 Task: Use the formula "IMCOSH" in spreadsheet "Project portfolio".
Action: Mouse moved to (906, 110)
Screenshot: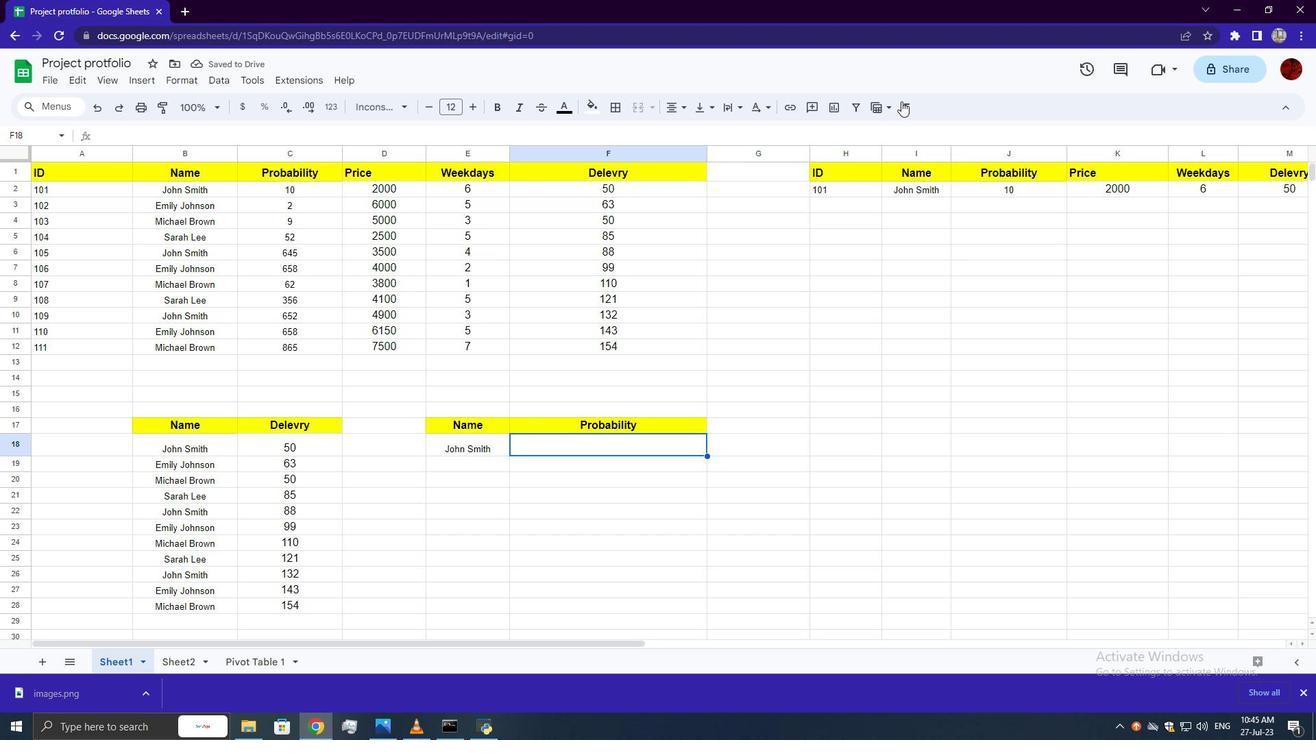 
Action: Mouse pressed left at (906, 110)
Screenshot: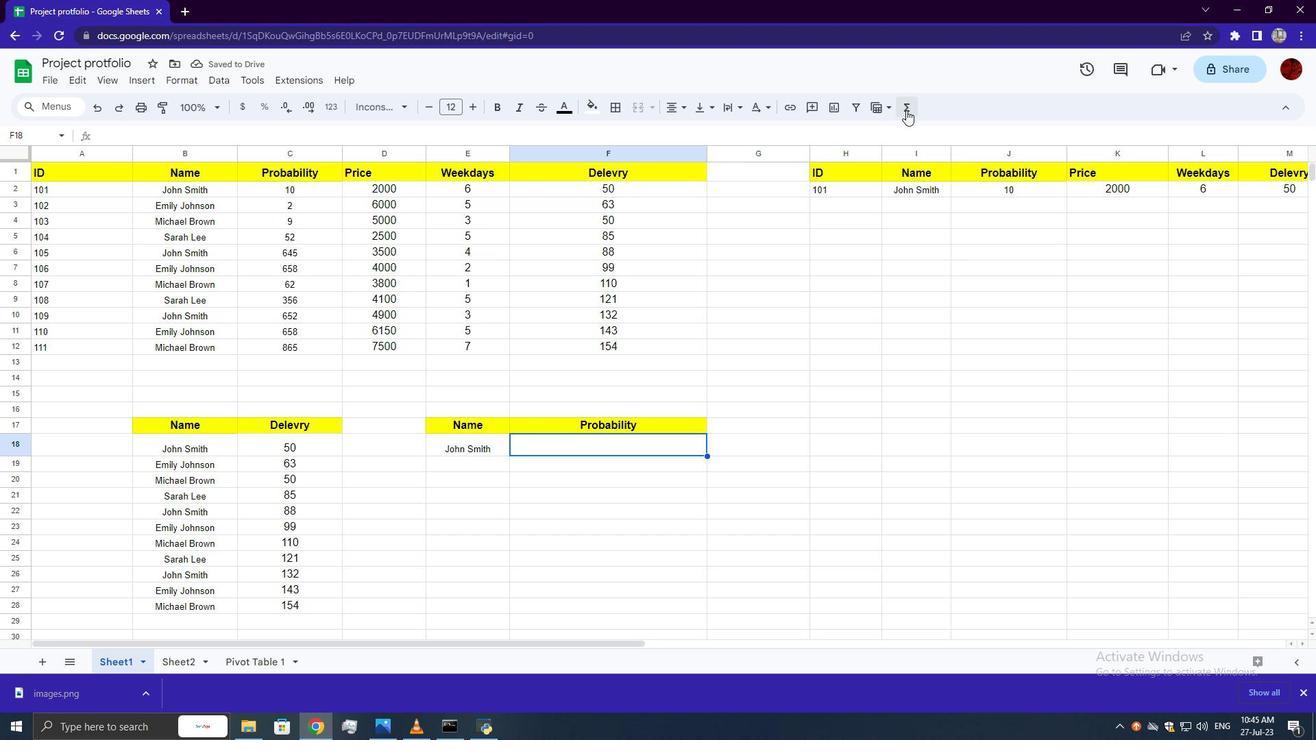 
Action: Mouse moved to (1091, 317)
Screenshot: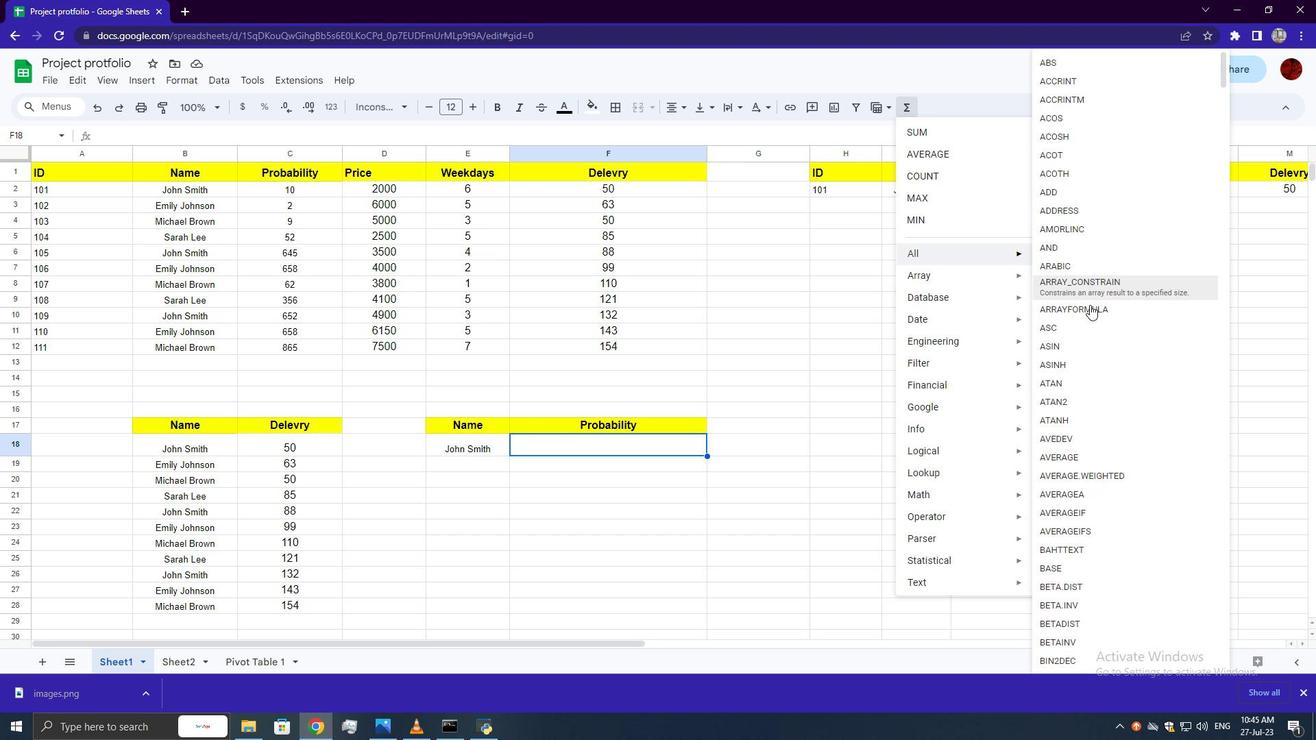 
Action: Mouse scrolled (1091, 316) with delta (0, 0)
Screenshot: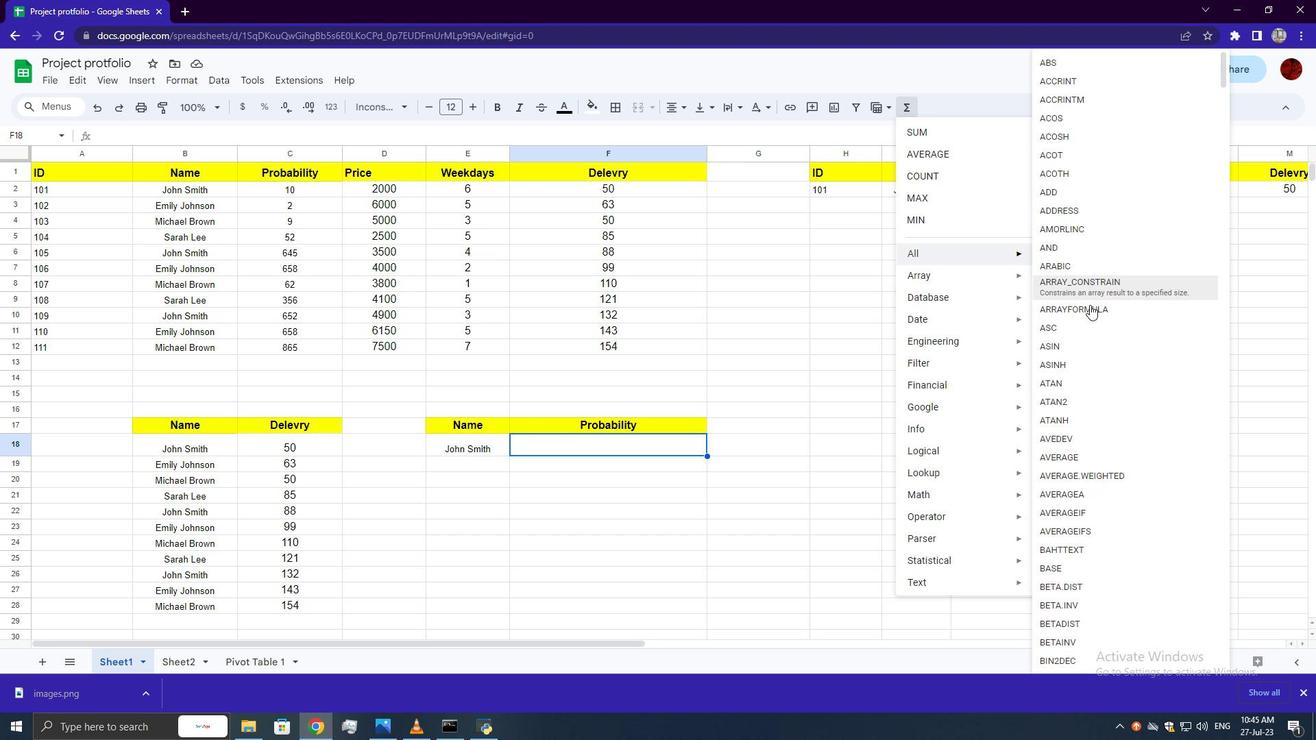 
Action: Mouse moved to (1091, 318)
Screenshot: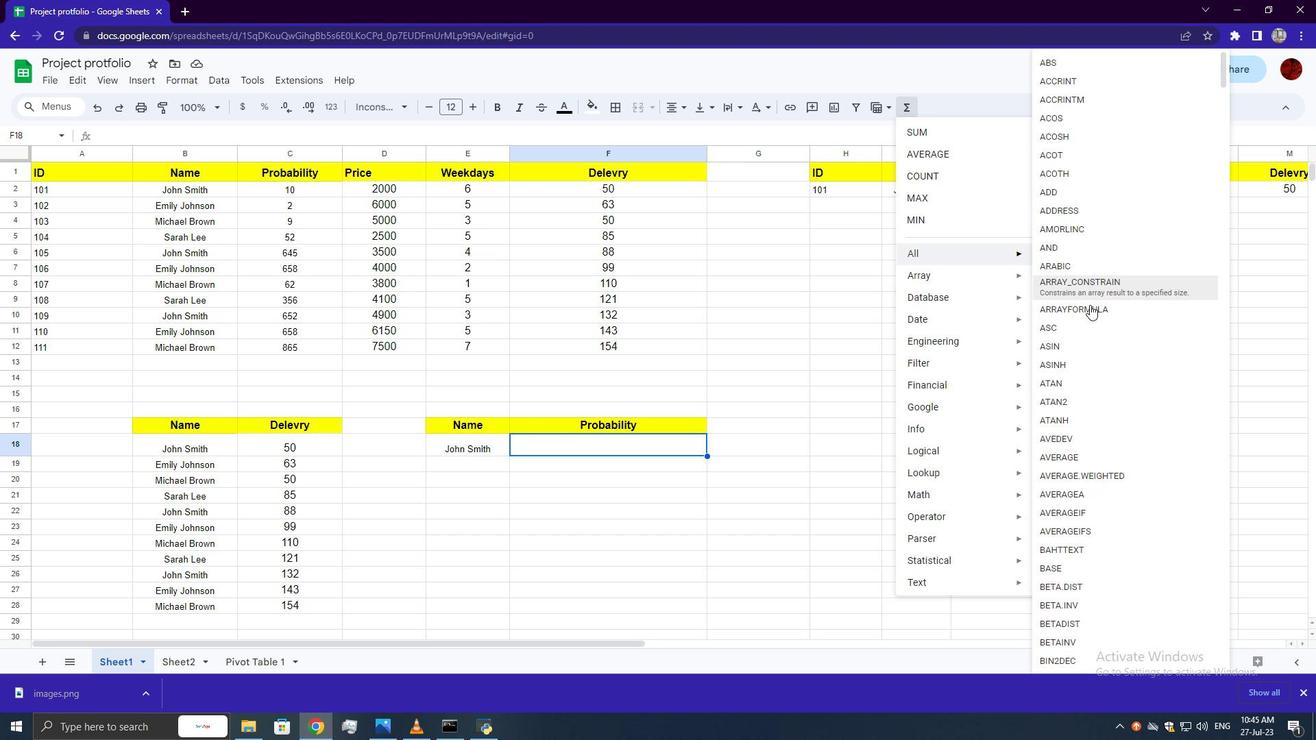 
Action: Mouse scrolled (1091, 318) with delta (0, 0)
Screenshot: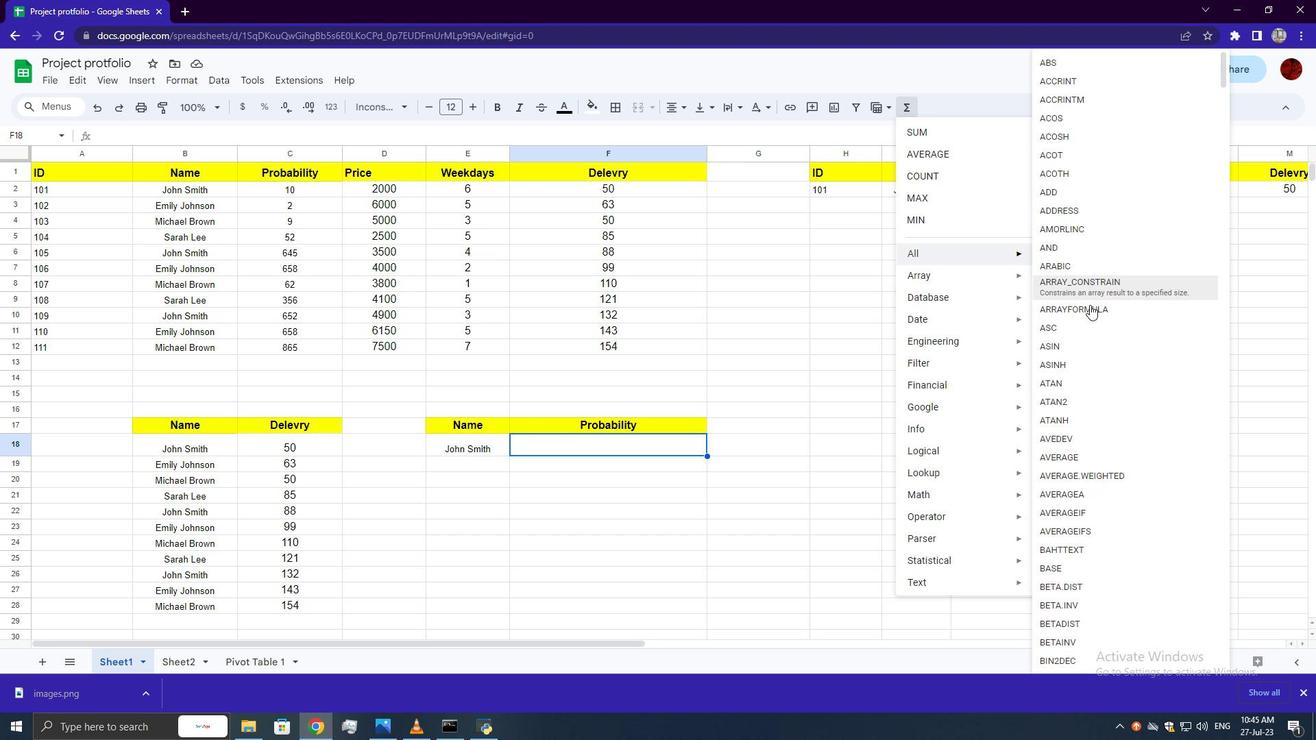
Action: Mouse scrolled (1091, 318) with delta (0, 0)
Screenshot: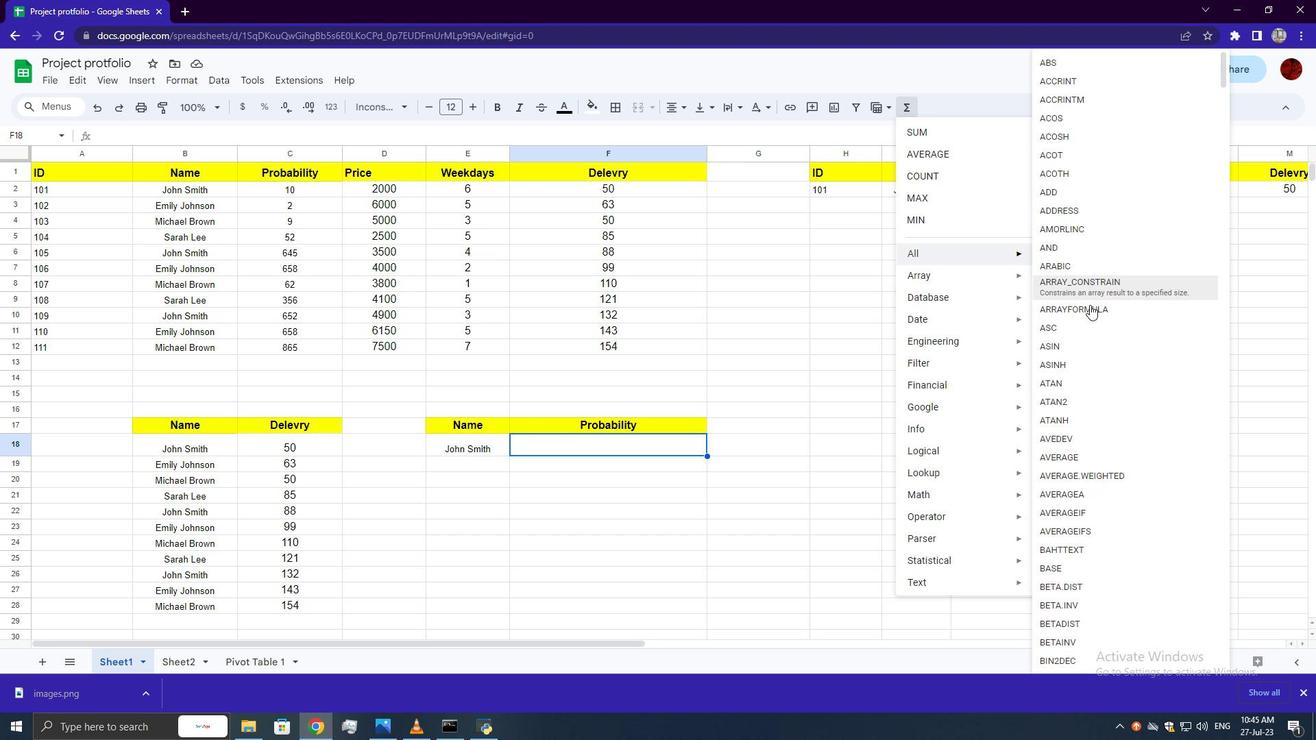 
Action: Mouse scrolled (1091, 318) with delta (0, 0)
Screenshot: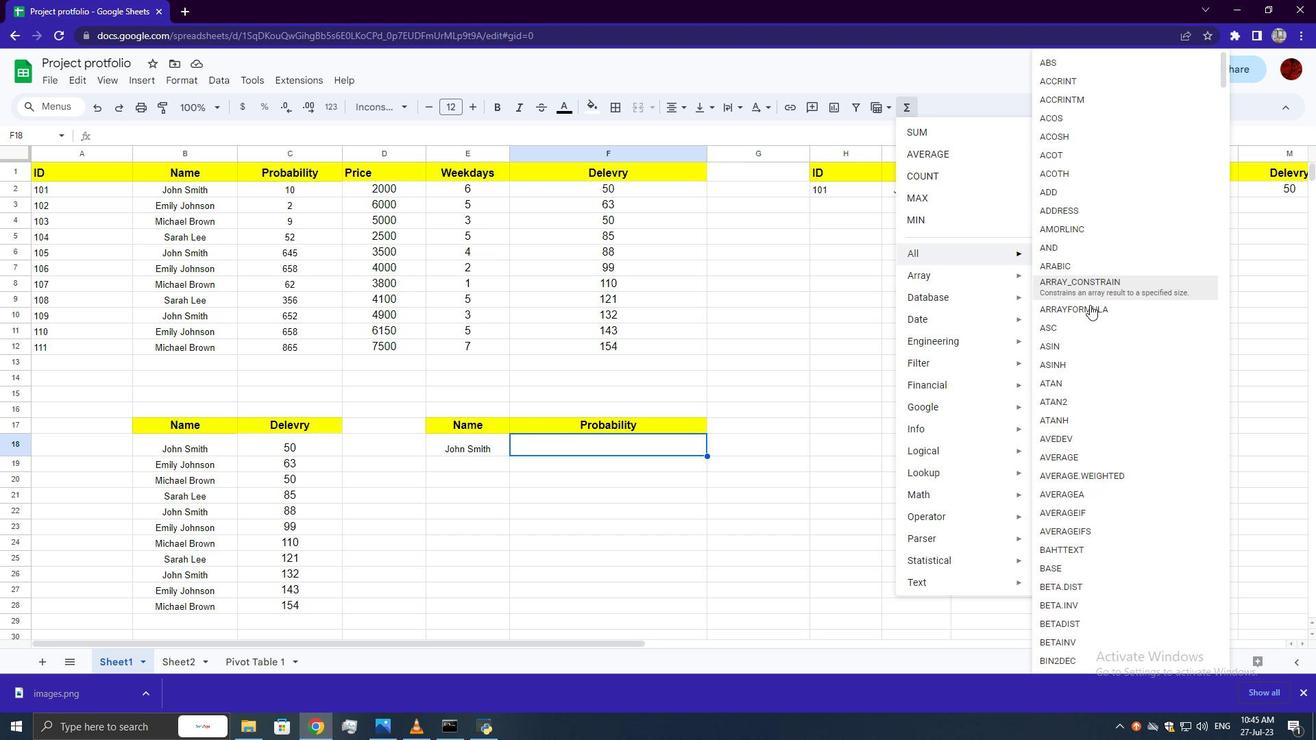 
Action: Mouse scrolled (1091, 318) with delta (0, 0)
Screenshot: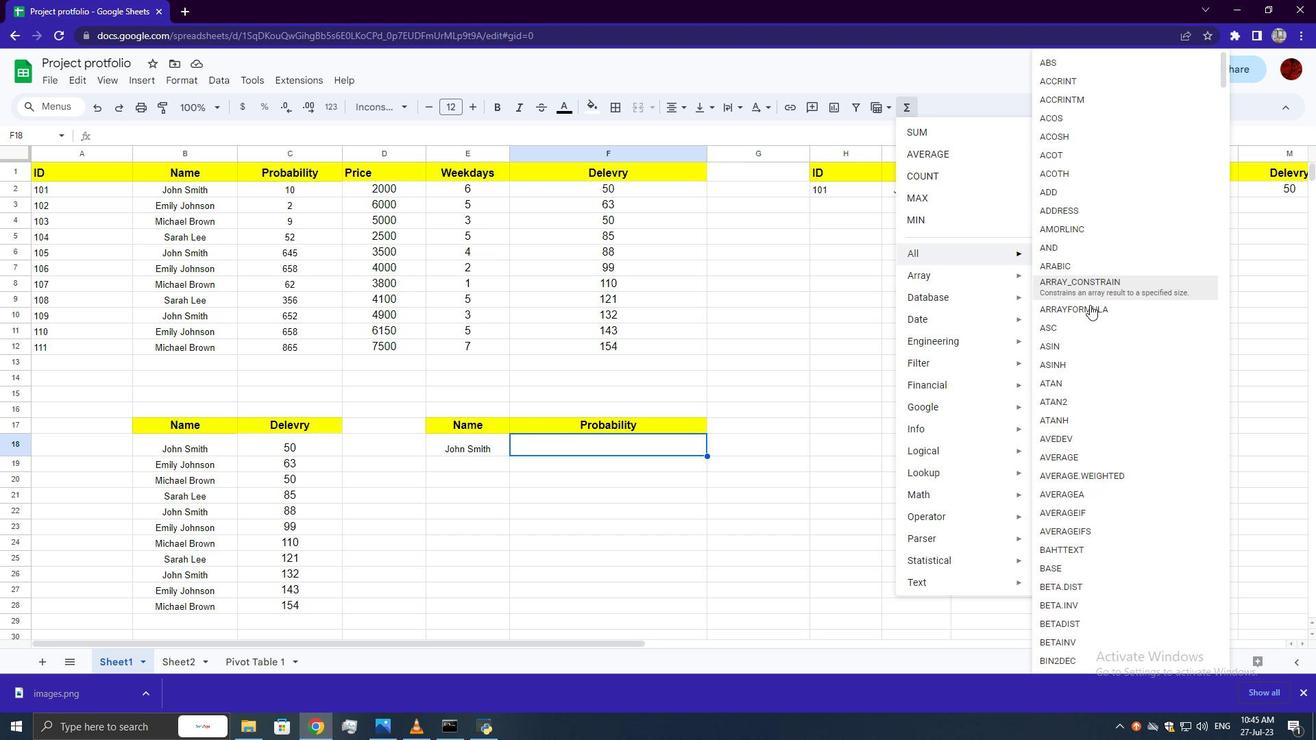 
Action: Mouse moved to (1092, 320)
Screenshot: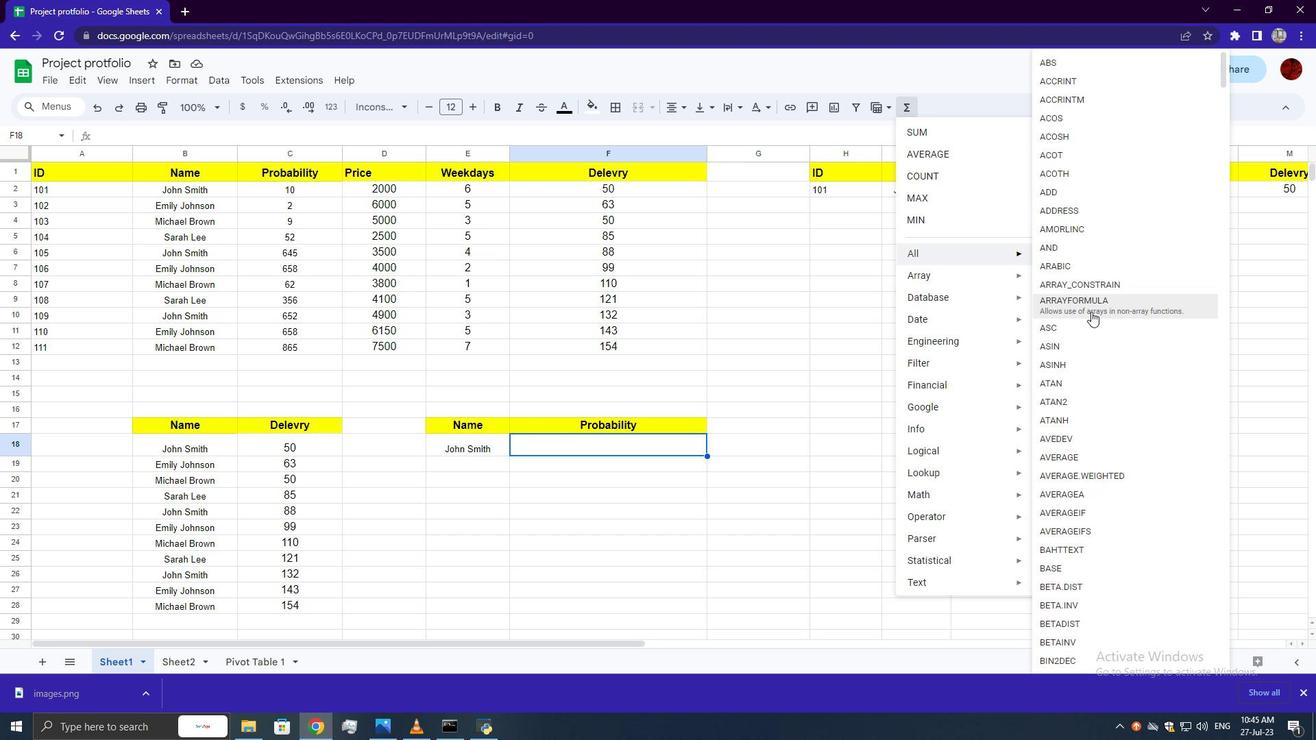 
Action: Mouse scrolled (1092, 320) with delta (0, 0)
Screenshot: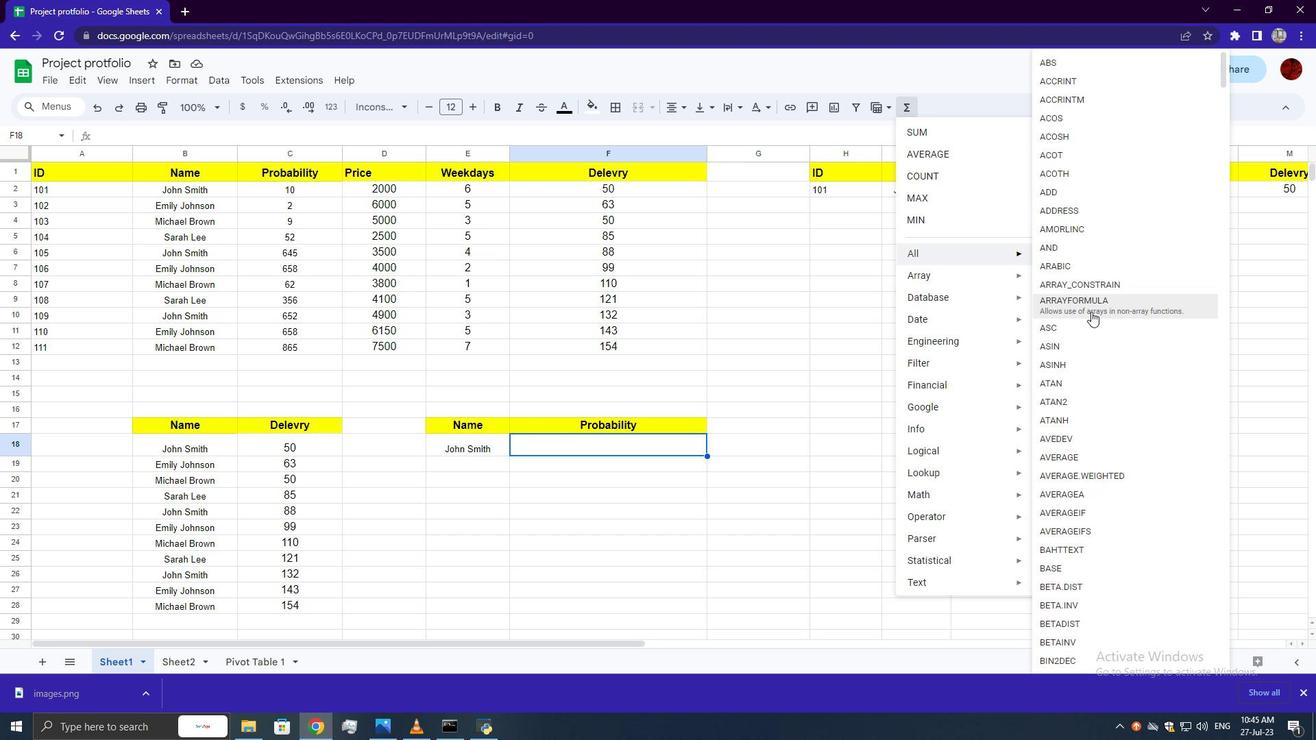 
Action: Mouse moved to (1093, 327)
Screenshot: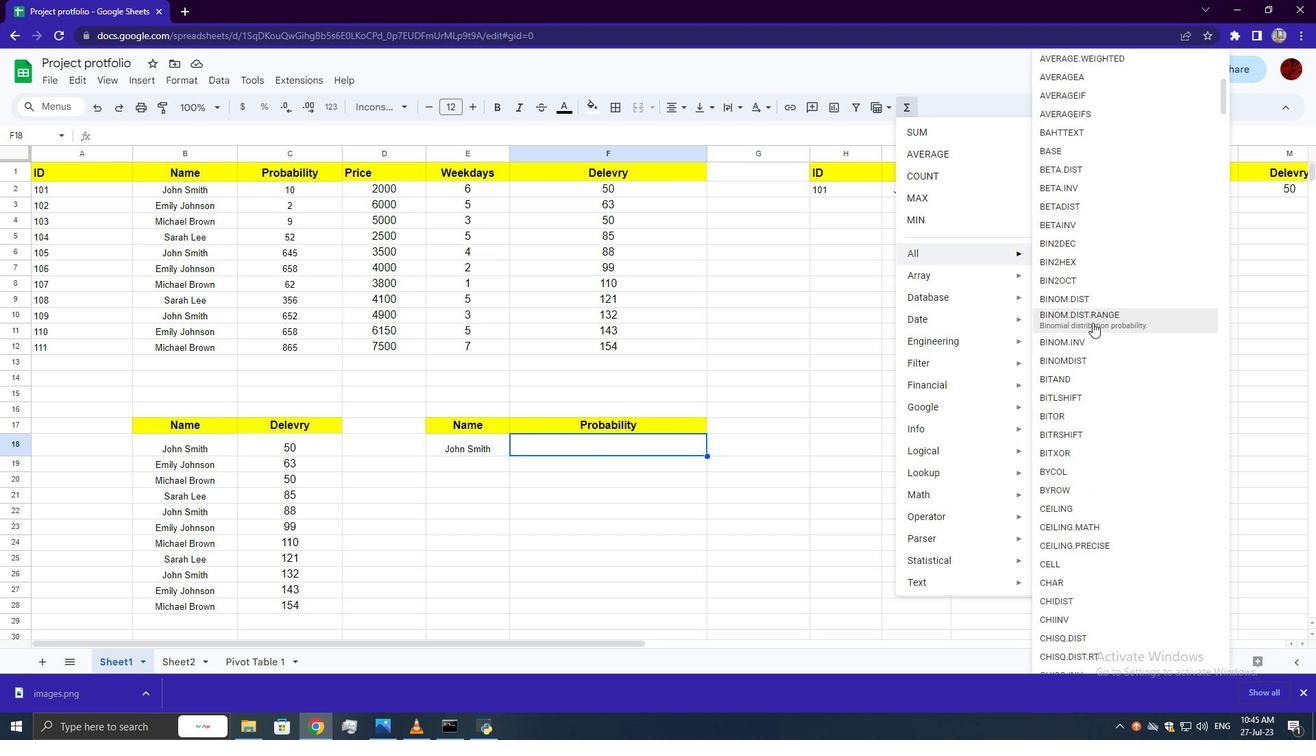 
Action: Mouse scrolled (1093, 322) with delta (0, 0)
Screenshot: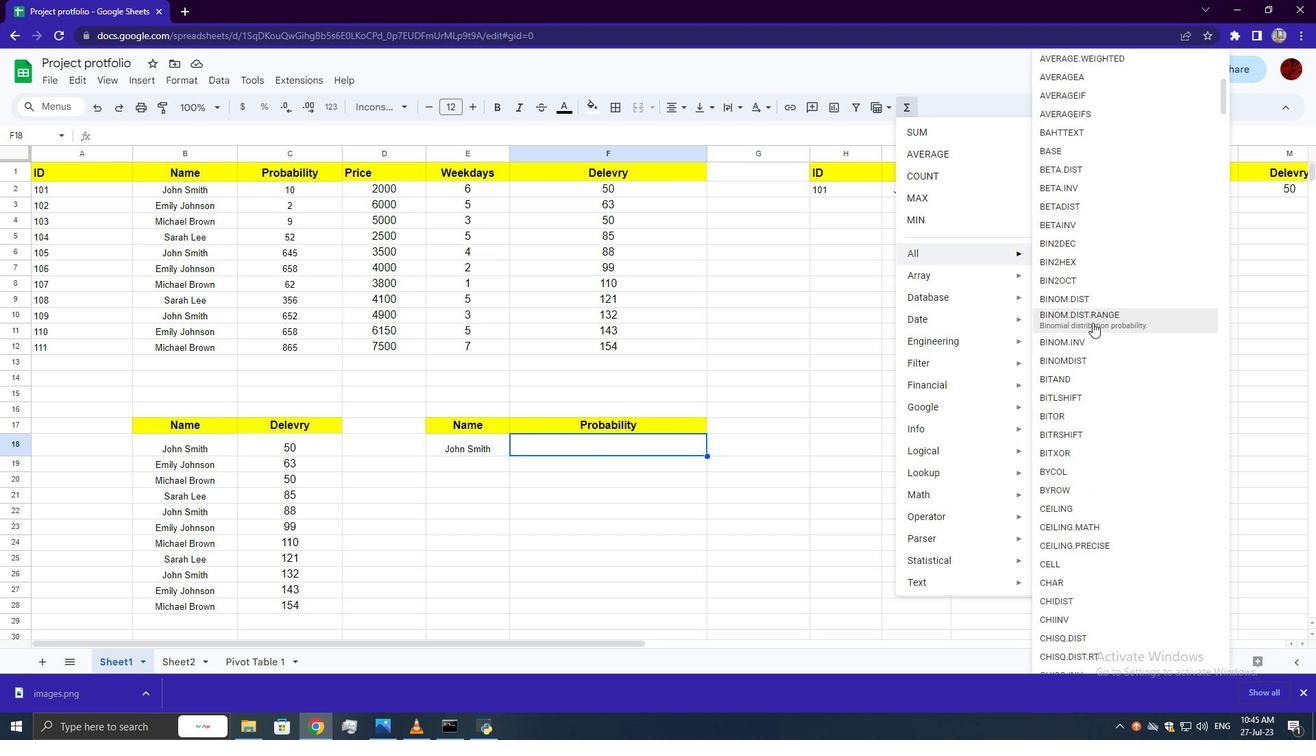
Action: Mouse moved to (1090, 341)
Screenshot: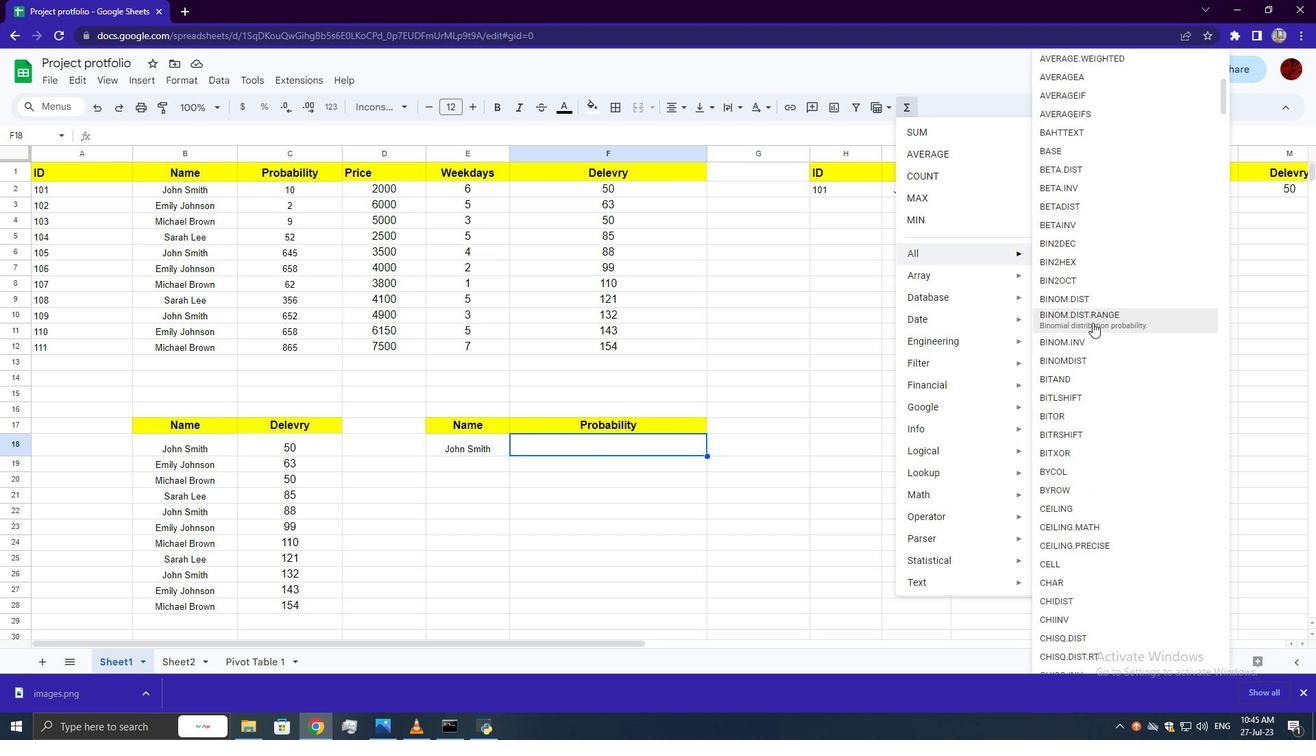 
Action: Mouse scrolled (1093, 333) with delta (0, 0)
Screenshot: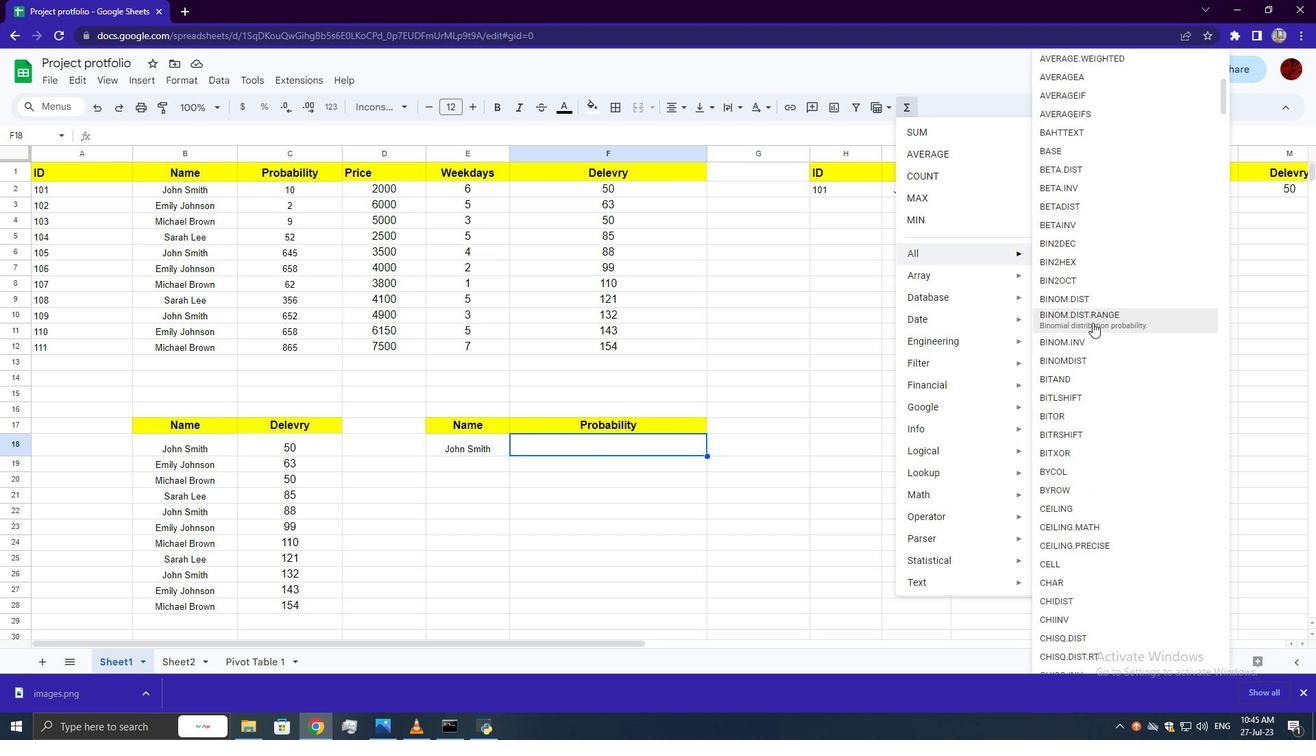 
Action: Mouse scrolled (1090, 340) with delta (0, 0)
Screenshot: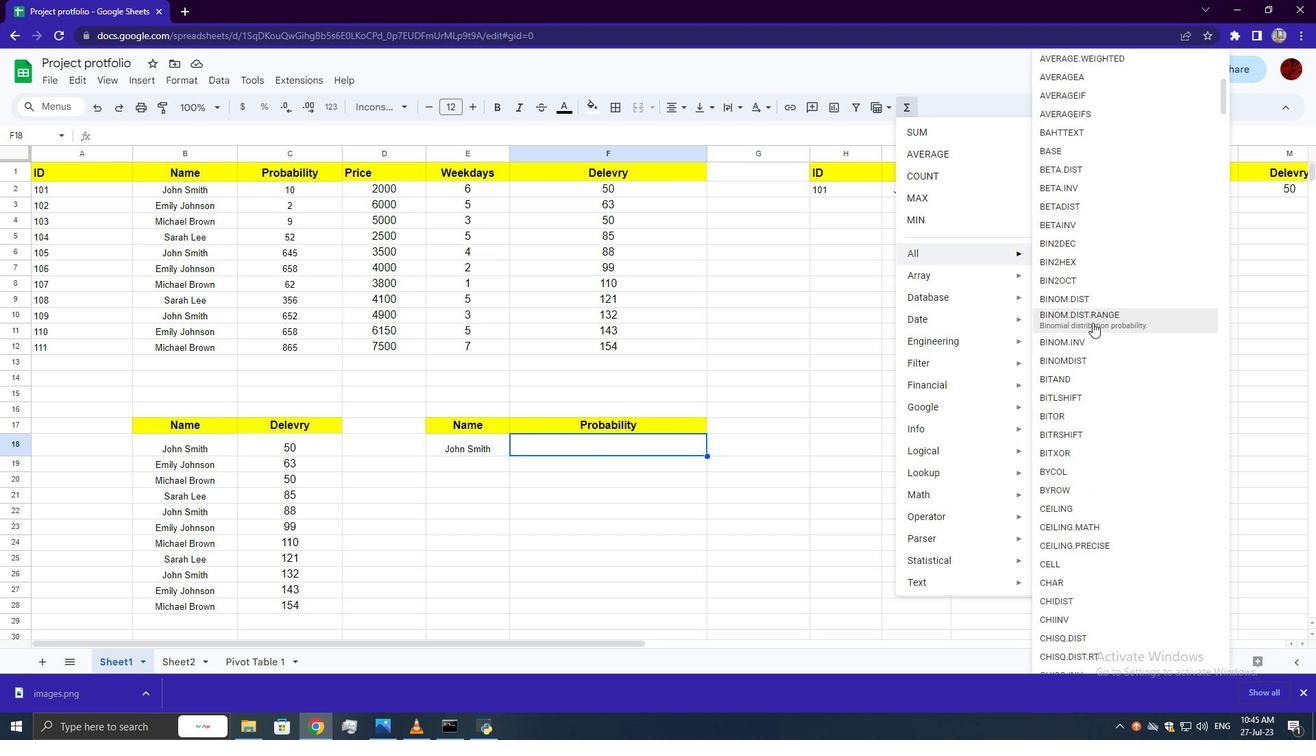 
Action: Mouse scrolled (1090, 340) with delta (0, 0)
Screenshot: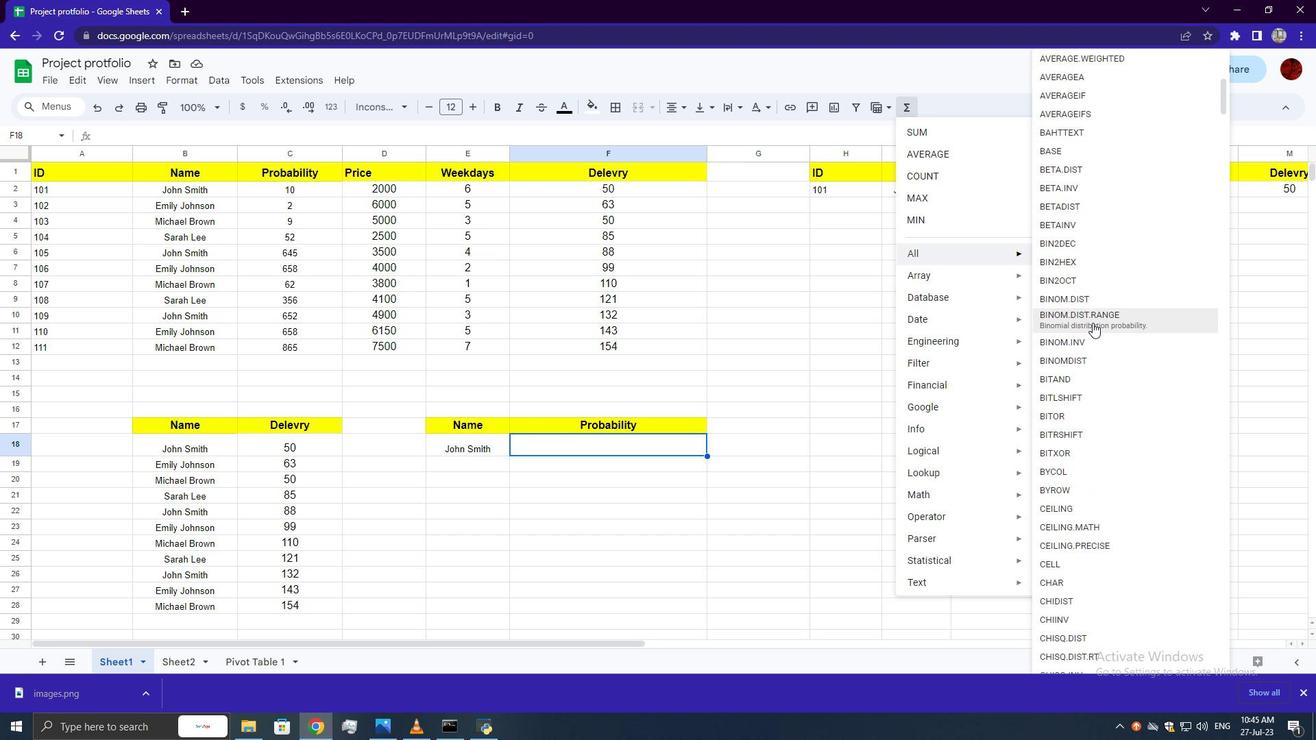 
Action: Mouse scrolled (1090, 340) with delta (0, 0)
Screenshot: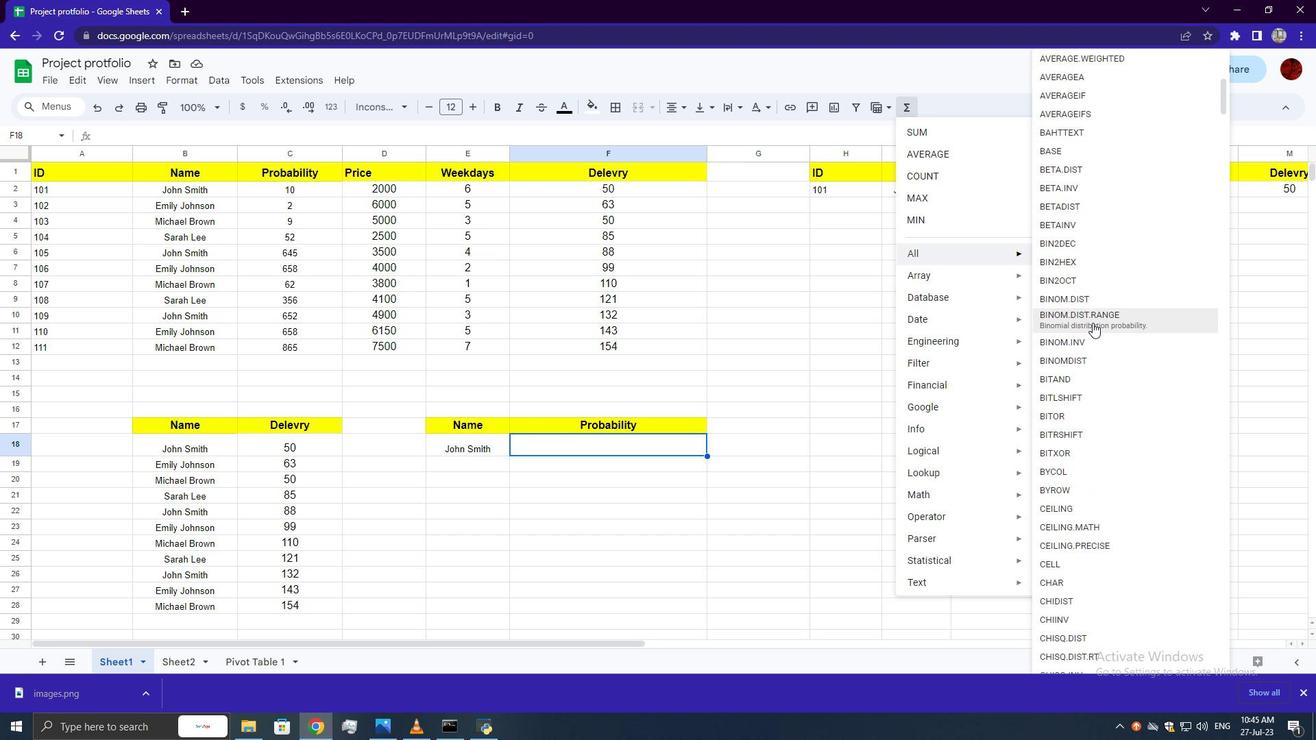 
Action: Mouse scrolled (1090, 340) with delta (0, 0)
Screenshot: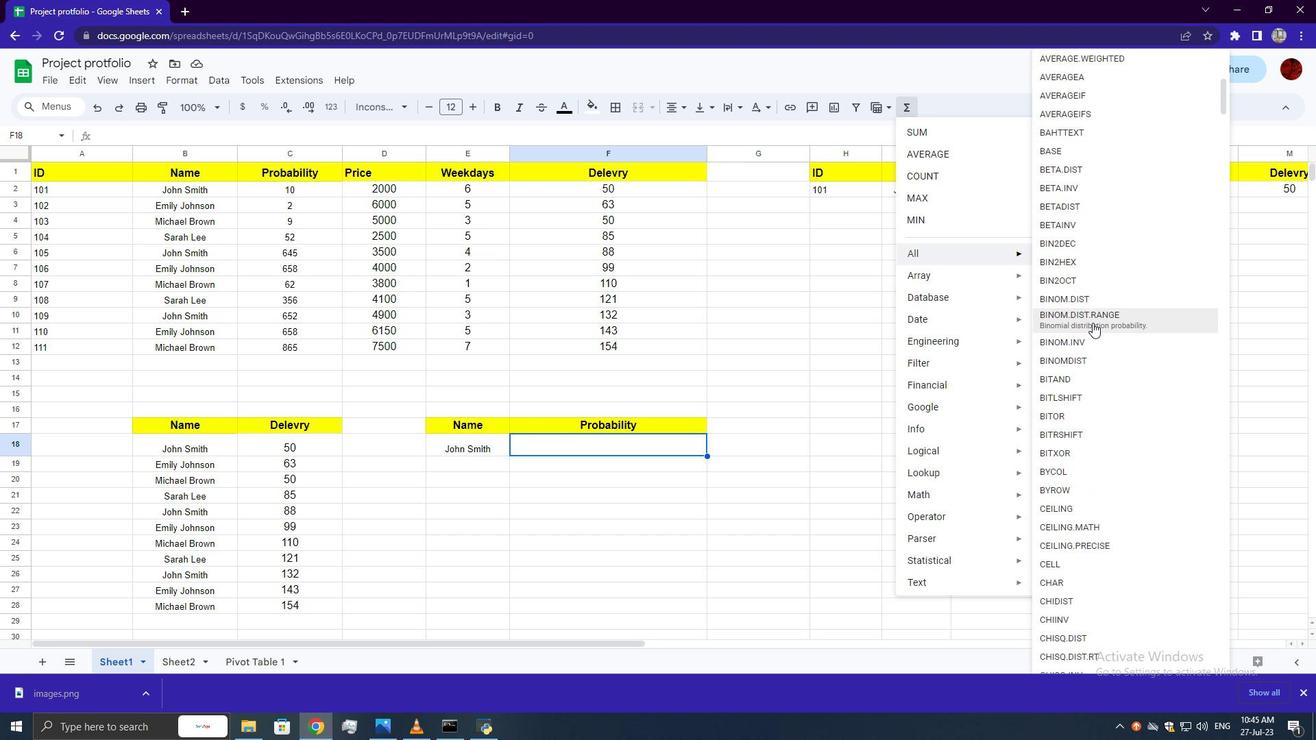 
Action: Mouse moved to (1090, 348)
Screenshot: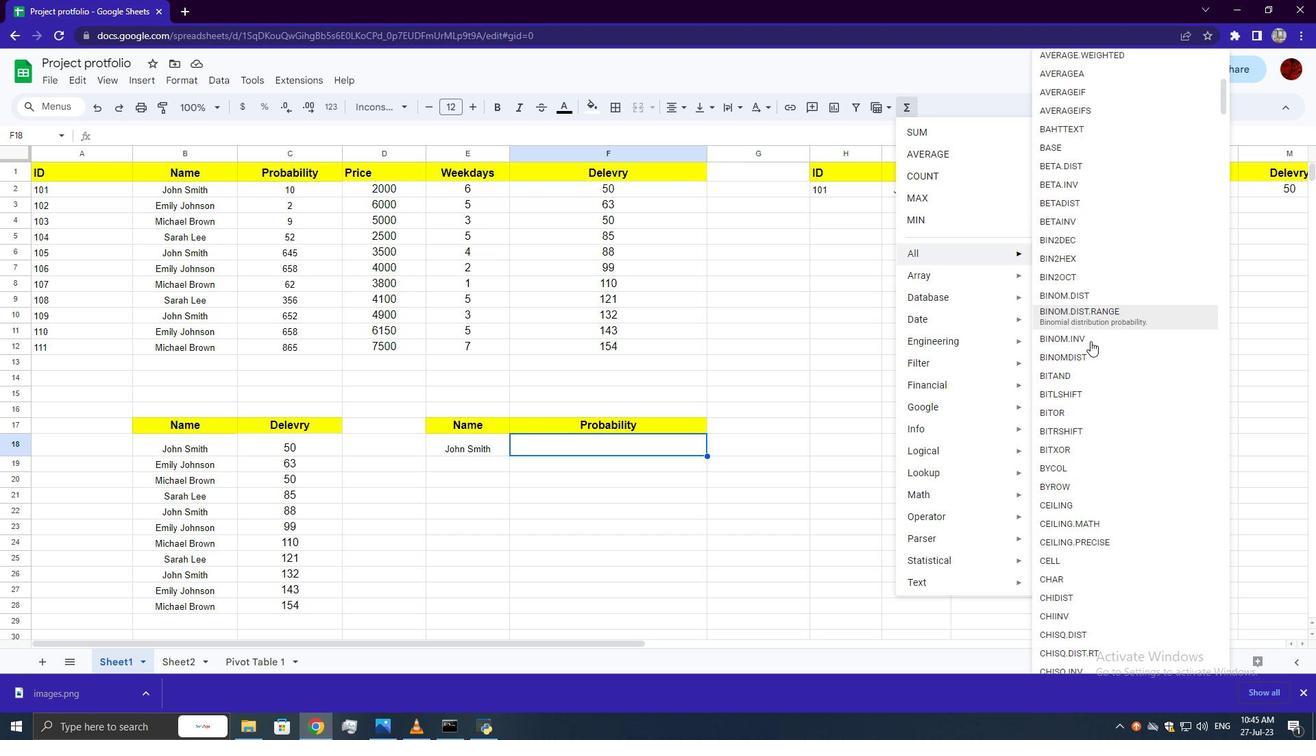 
Action: Mouse scrolled (1090, 347) with delta (0, 0)
Screenshot: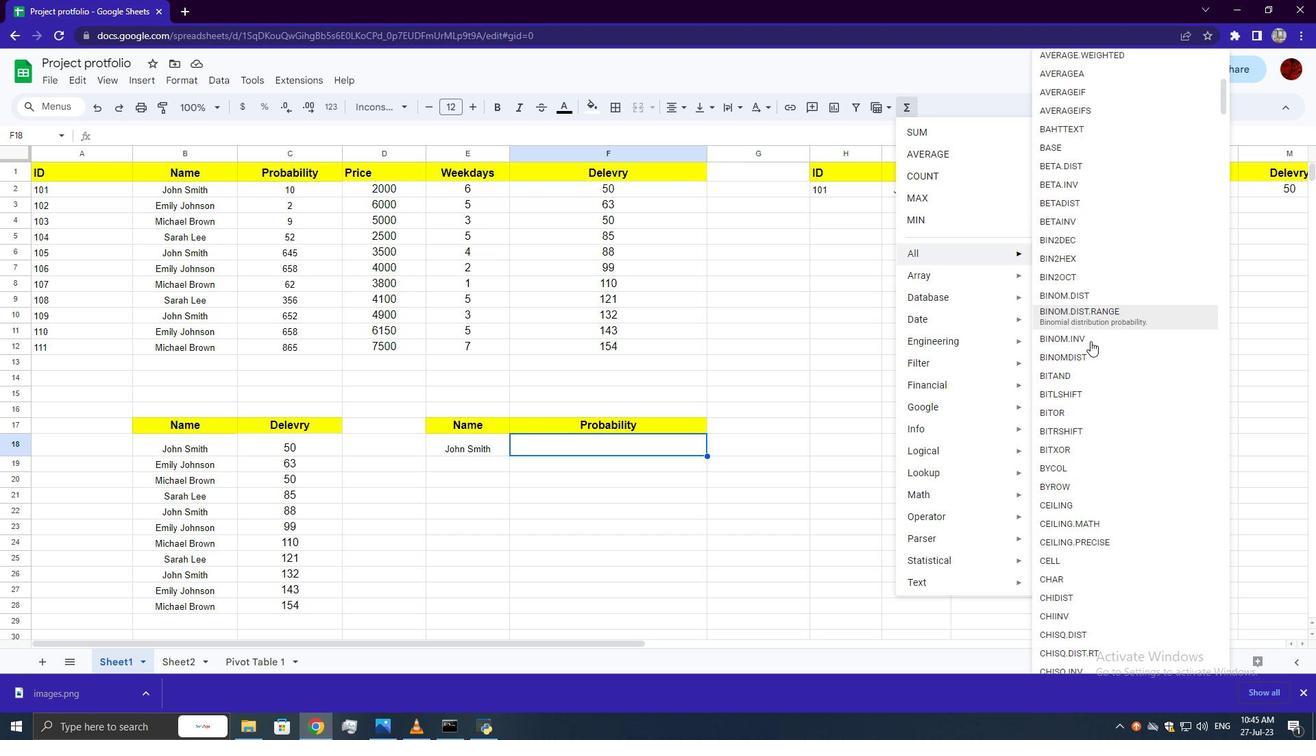 
Action: Mouse moved to (1090, 351)
Screenshot: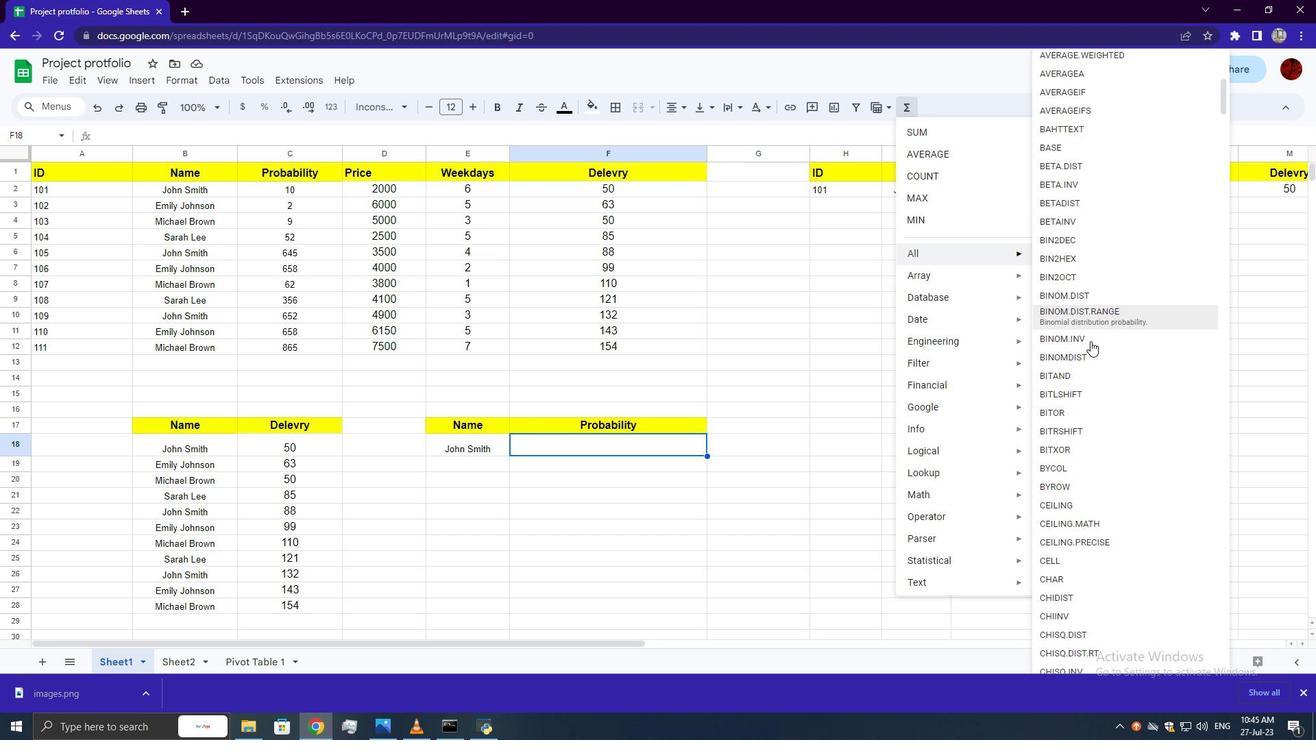 
Action: Mouse scrolled (1090, 349) with delta (0, 0)
Screenshot: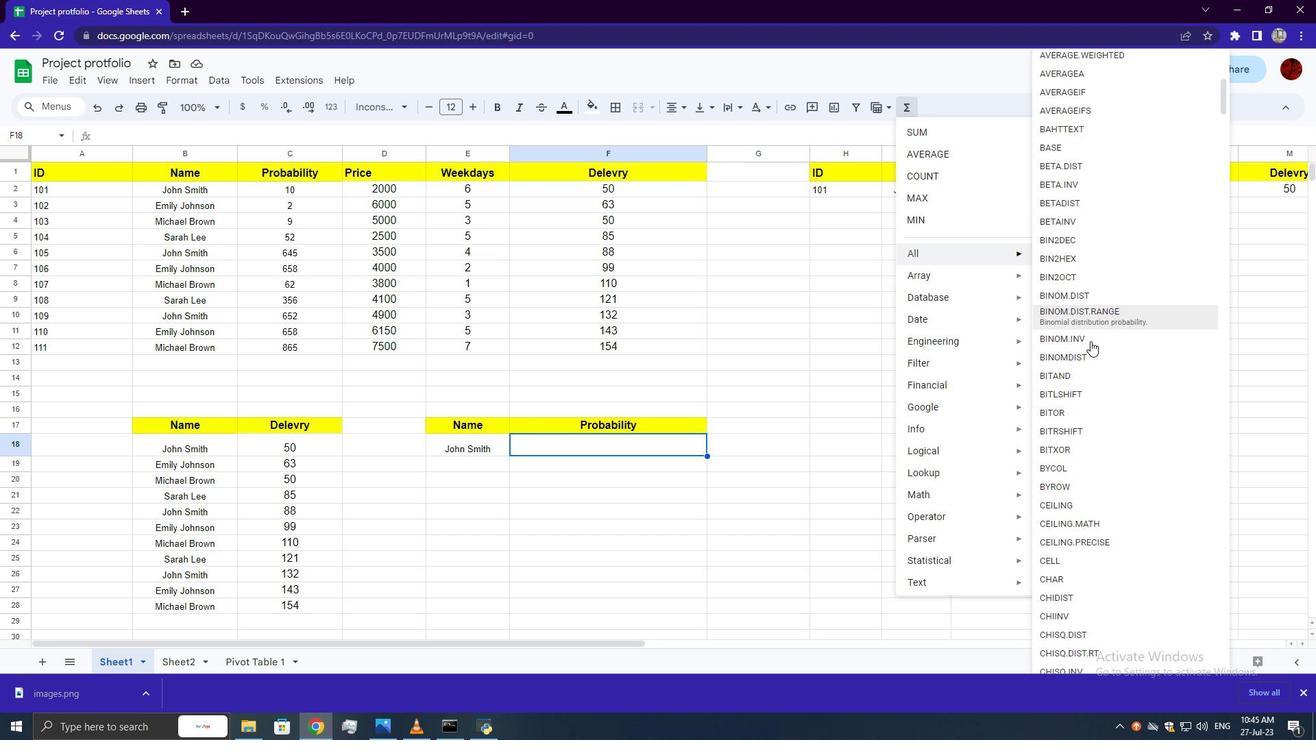 
Action: Mouse scrolled (1090, 351) with delta (0, 0)
Screenshot: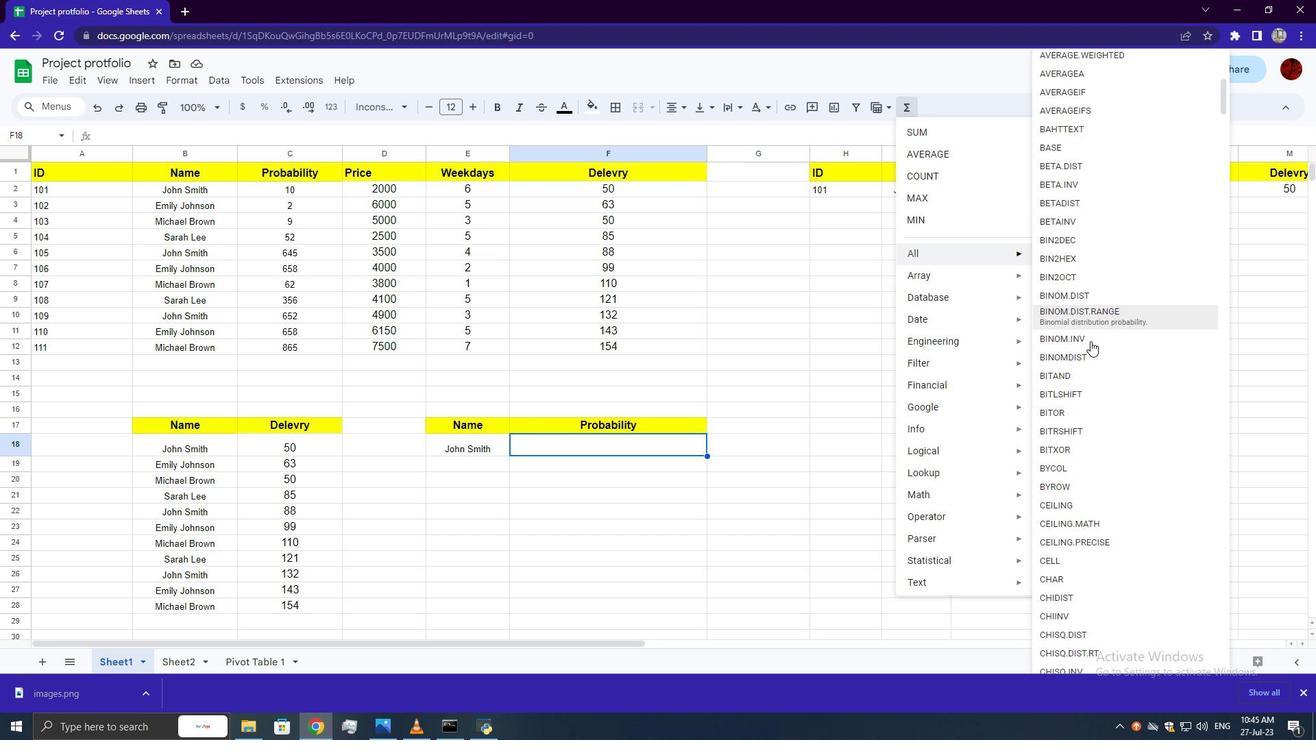 
Action: Mouse scrolled (1090, 351) with delta (0, 0)
Screenshot: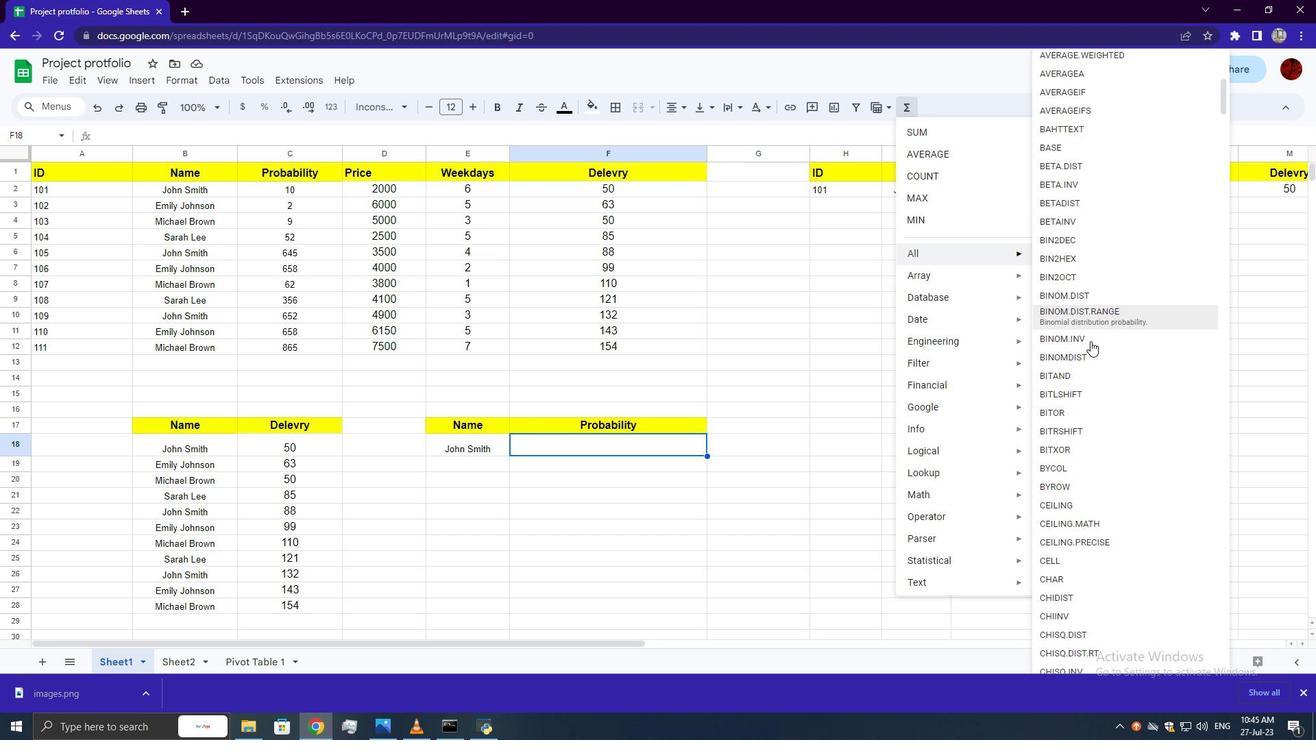 
Action: Mouse scrolled (1090, 351) with delta (0, 0)
Screenshot: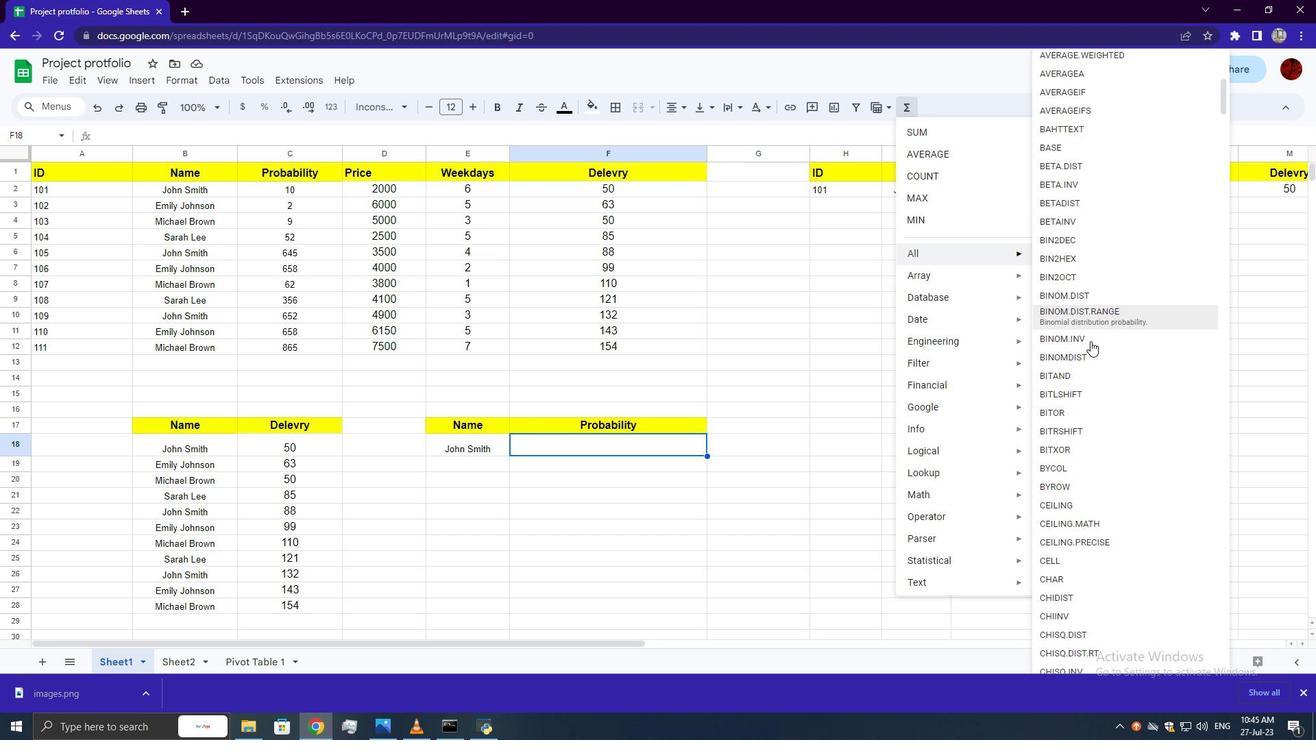 
Action: Mouse scrolled (1090, 351) with delta (0, 0)
Screenshot: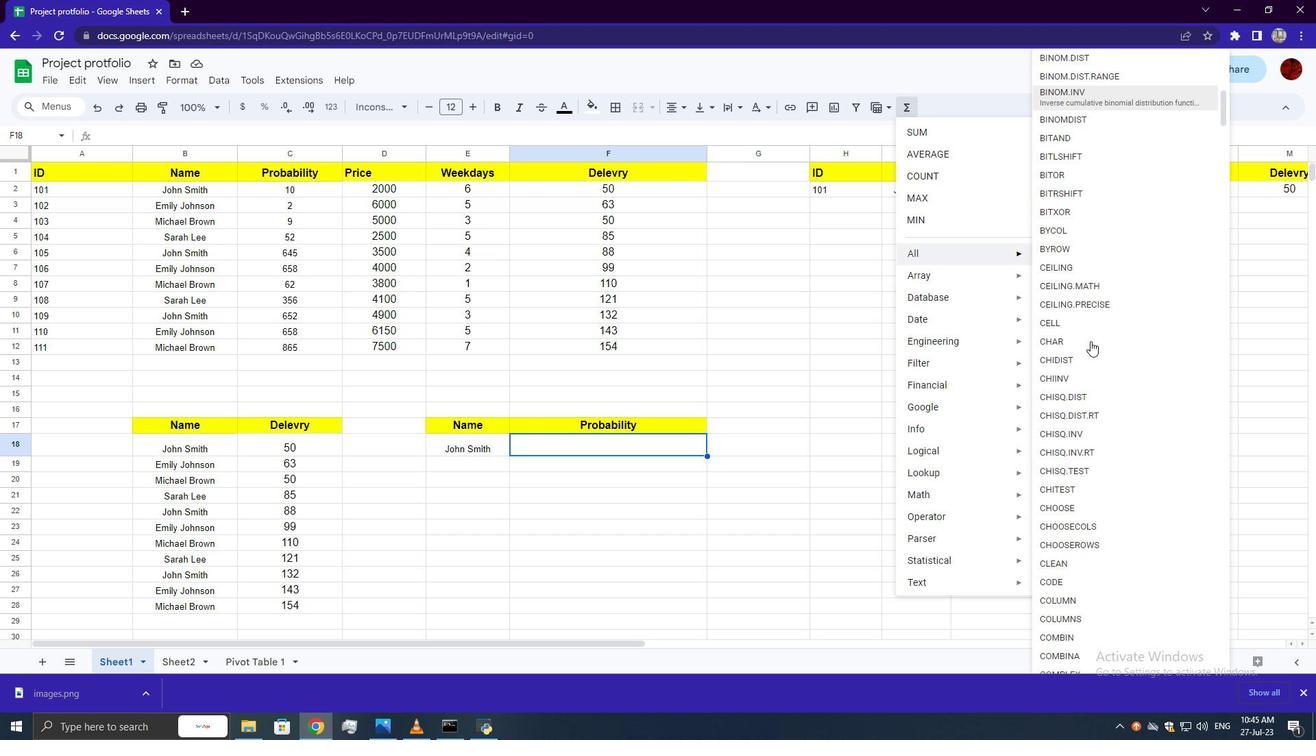
Action: Mouse scrolled (1090, 351) with delta (0, 0)
Screenshot: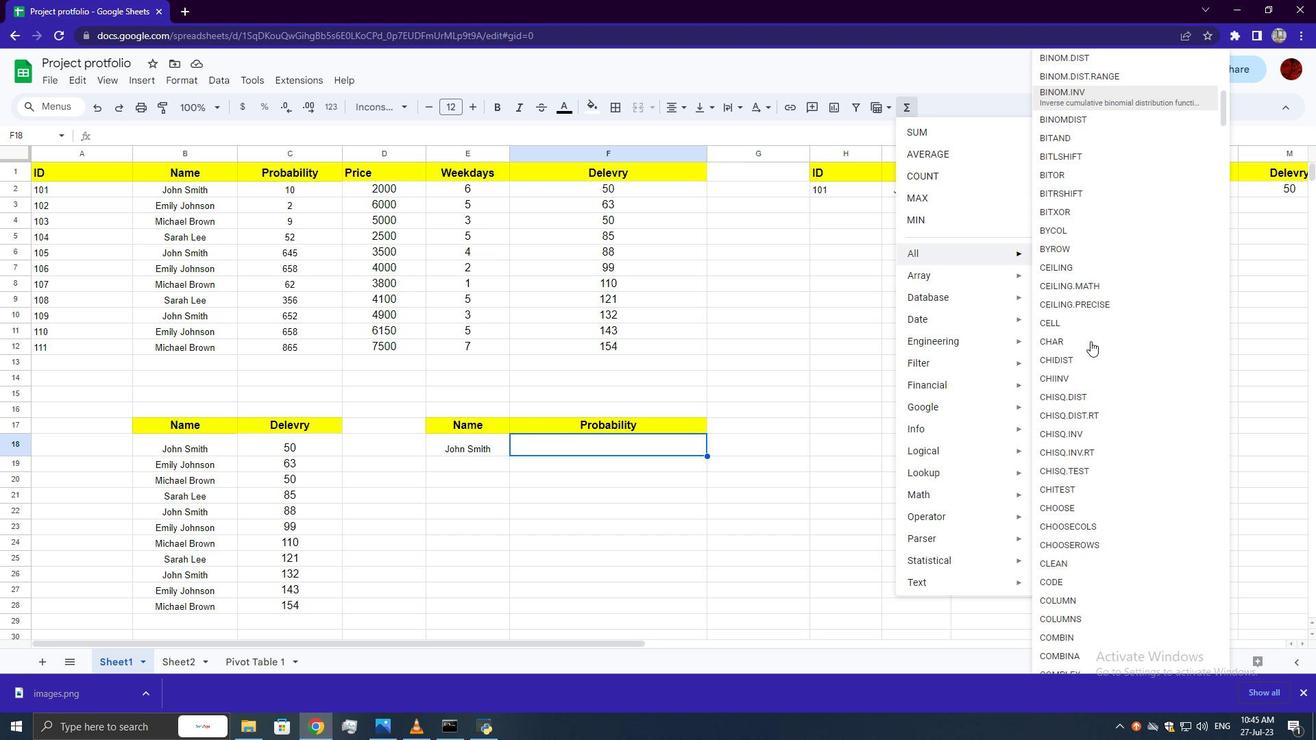 
Action: Mouse moved to (1090, 354)
Screenshot: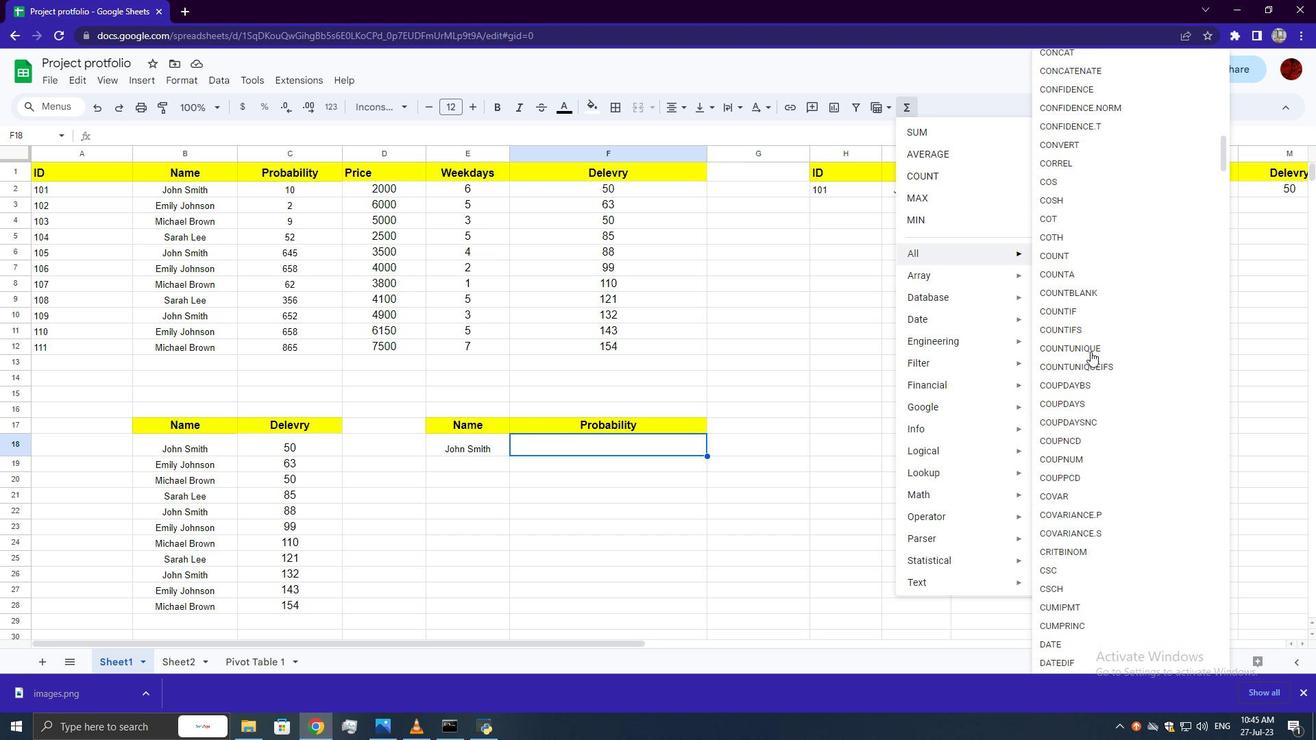 
Action: Mouse scrolled (1090, 353) with delta (0, 0)
Screenshot: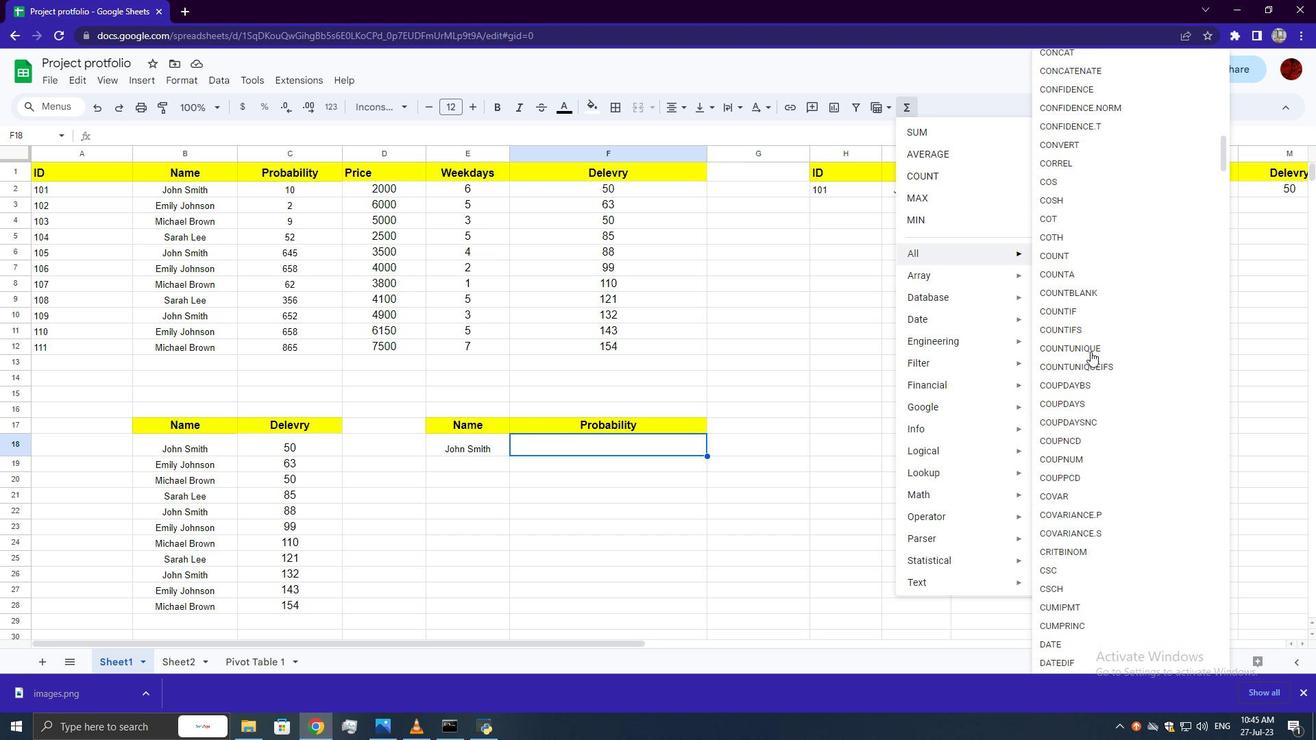 
Action: Mouse moved to (1090, 355)
Screenshot: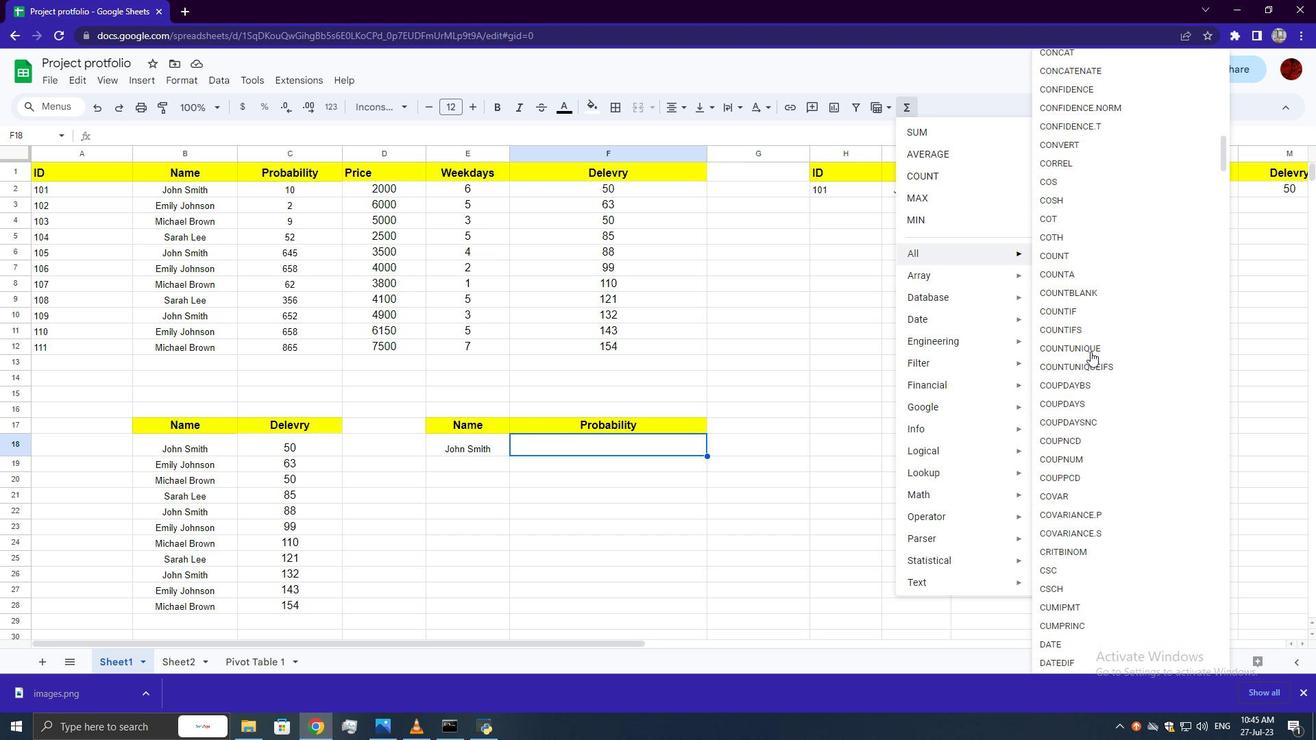 
Action: Mouse scrolled (1090, 354) with delta (0, 0)
Screenshot: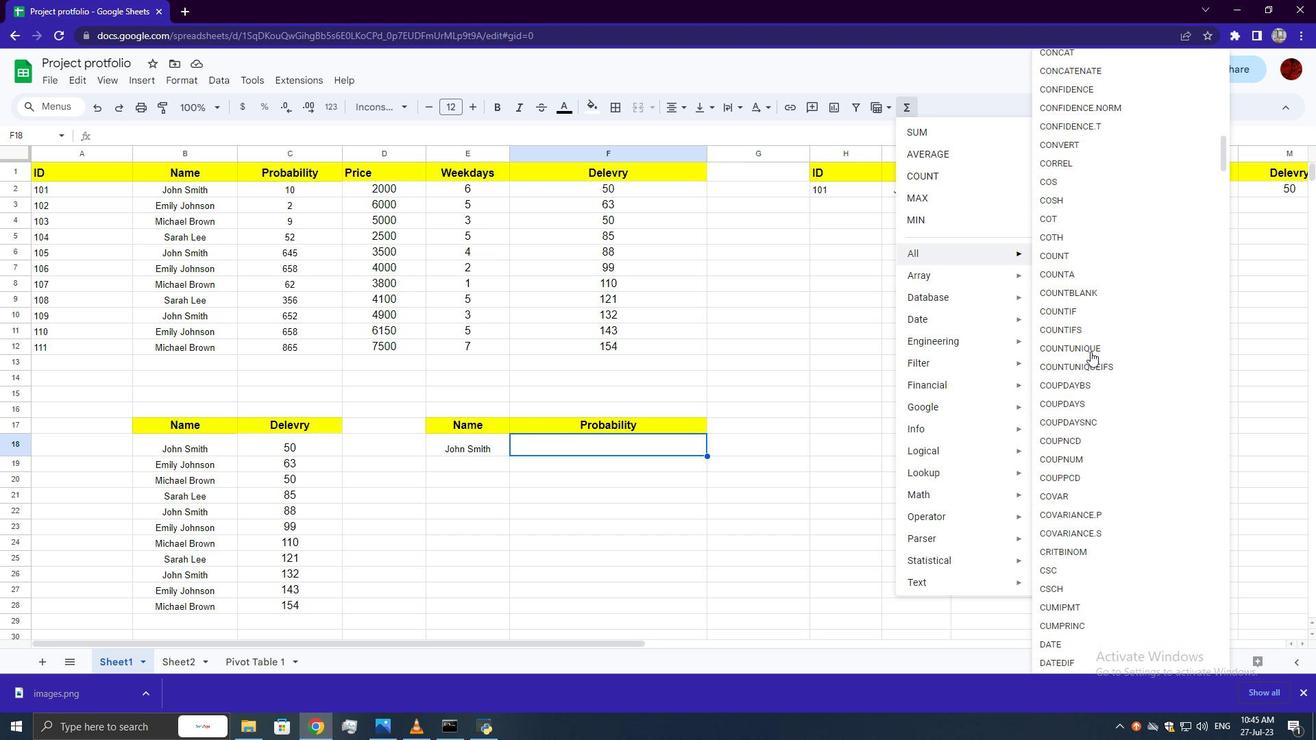 
Action: Mouse scrolled (1090, 354) with delta (0, 0)
Screenshot: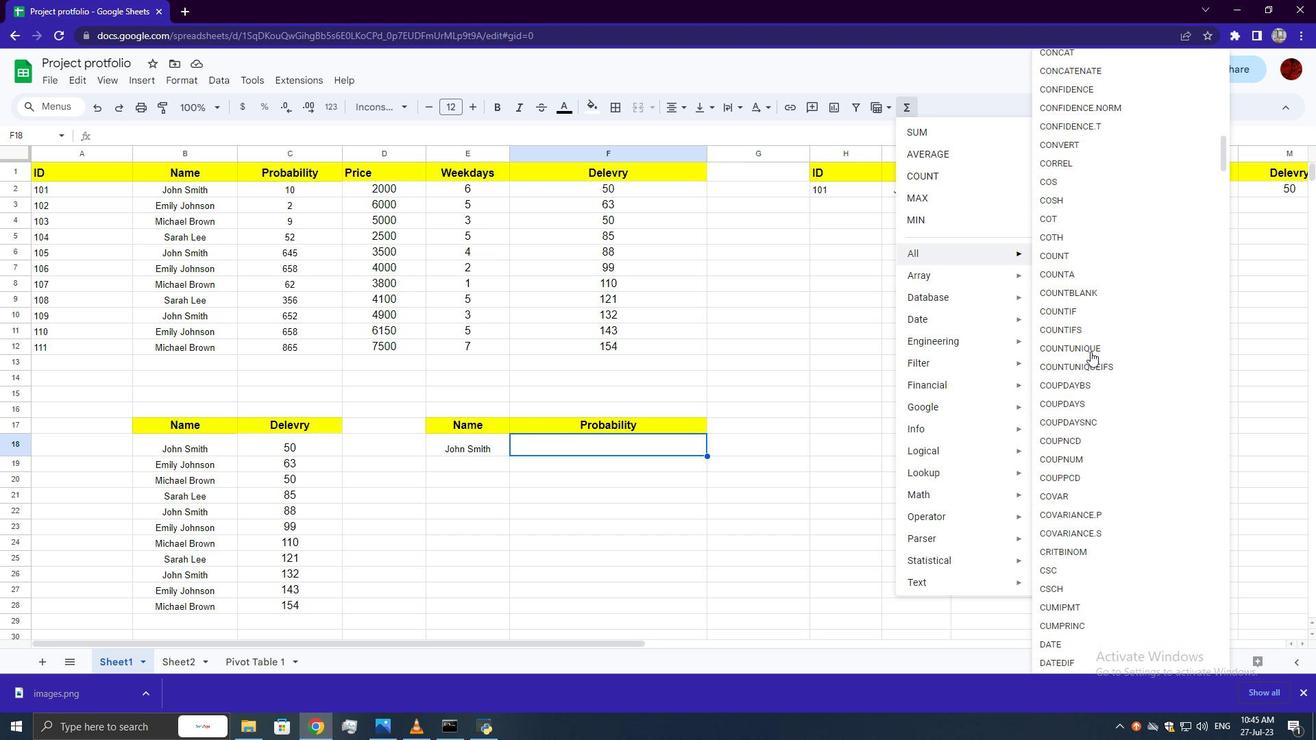 
Action: Mouse scrolled (1090, 354) with delta (0, 0)
Screenshot: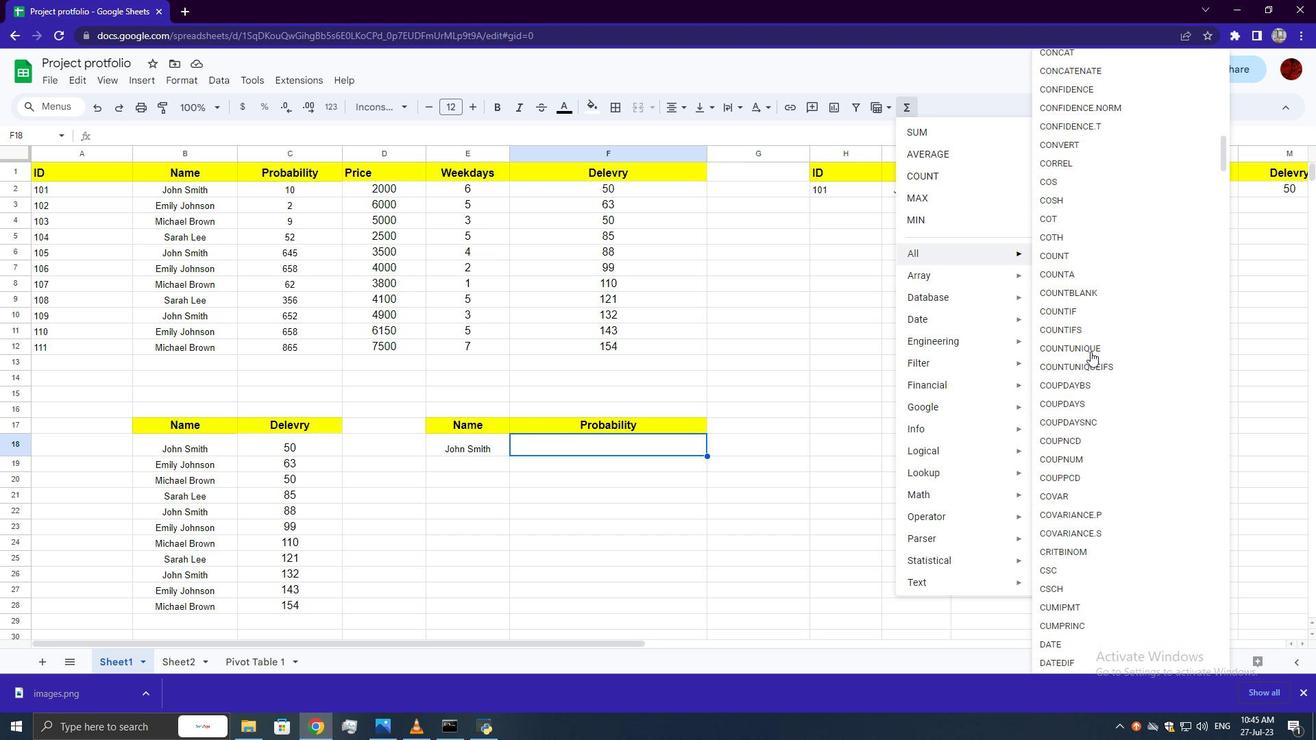 
Action: Mouse scrolled (1090, 354) with delta (0, 0)
Screenshot: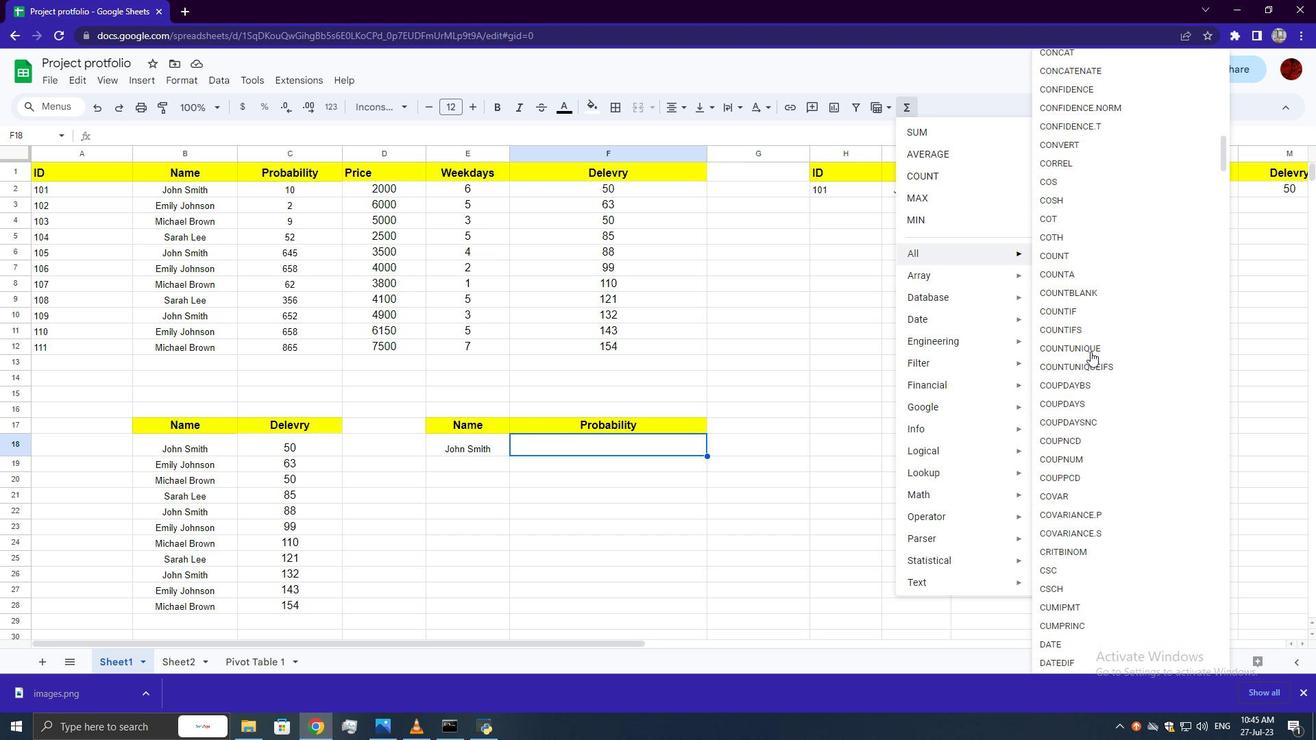 
Action: Mouse scrolled (1090, 354) with delta (0, 0)
Screenshot: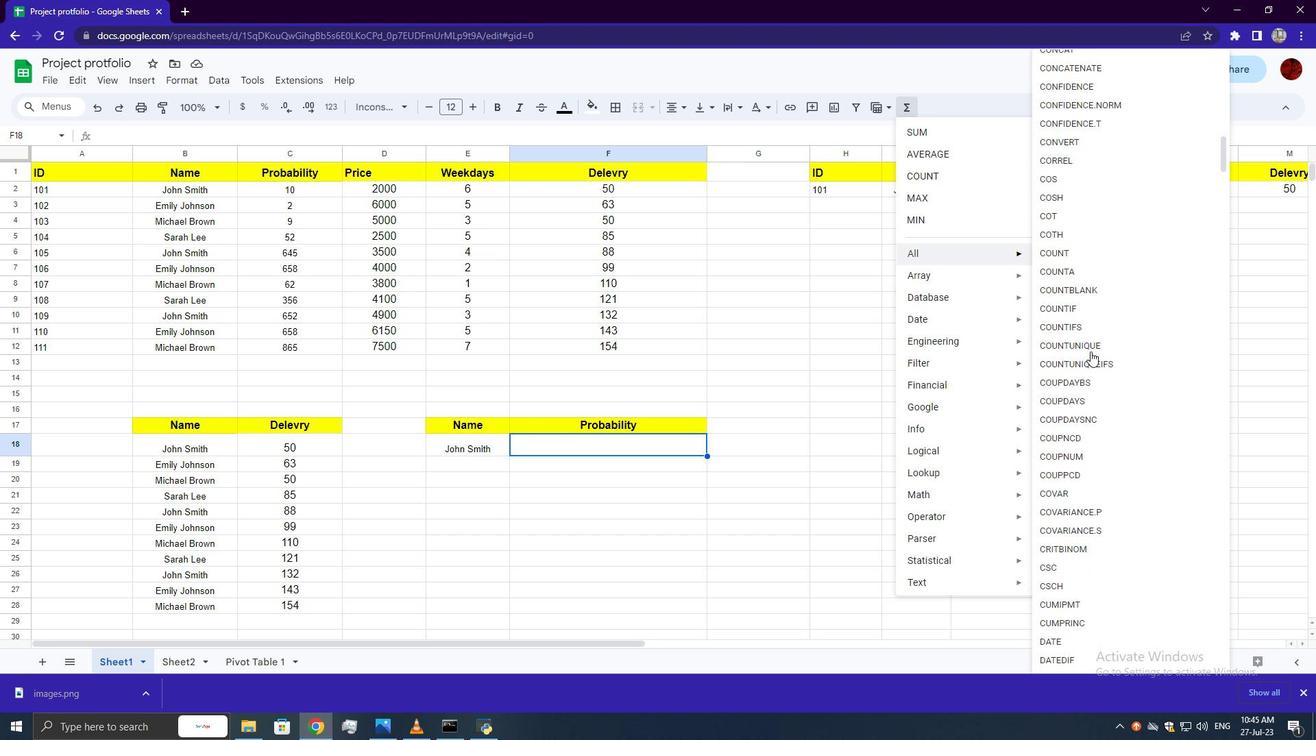 
Action: Mouse scrolled (1090, 354) with delta (0, 0)
Screenshot: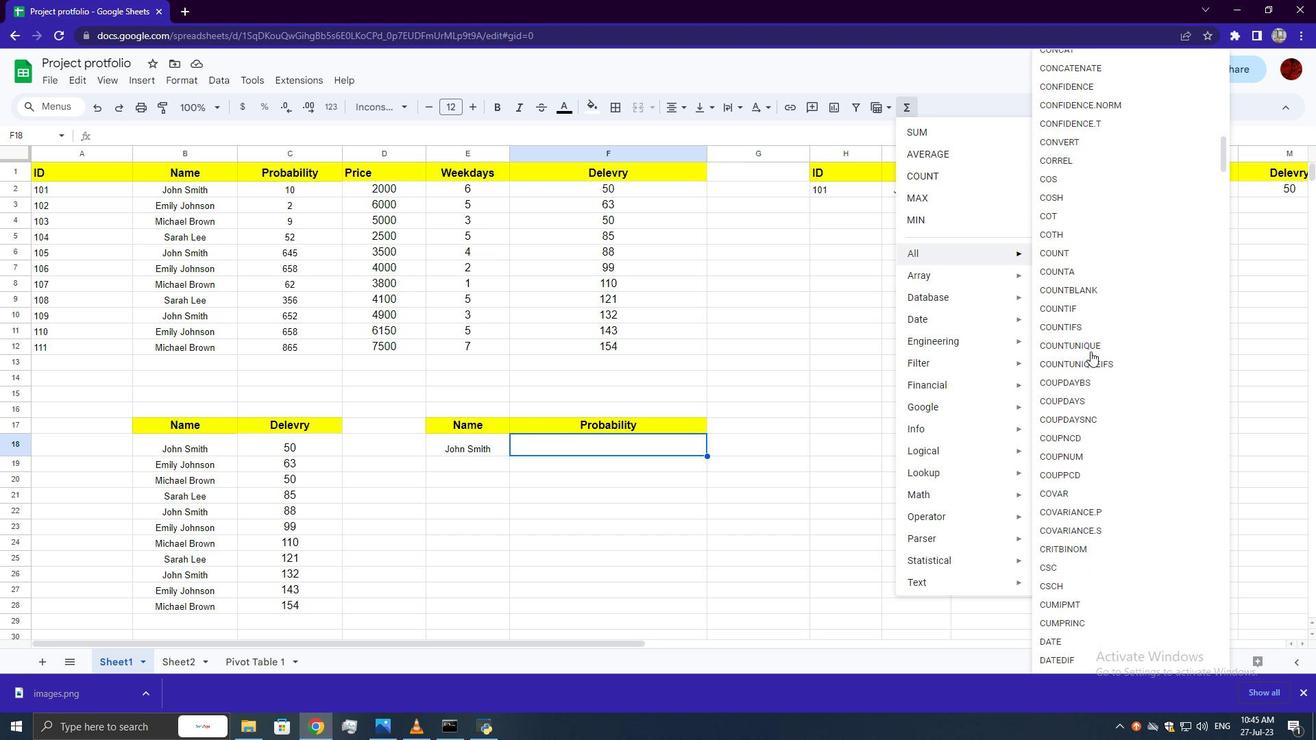
Action: Mouse scrolled (1090, 354) with delta (0, 0)
Screenshot: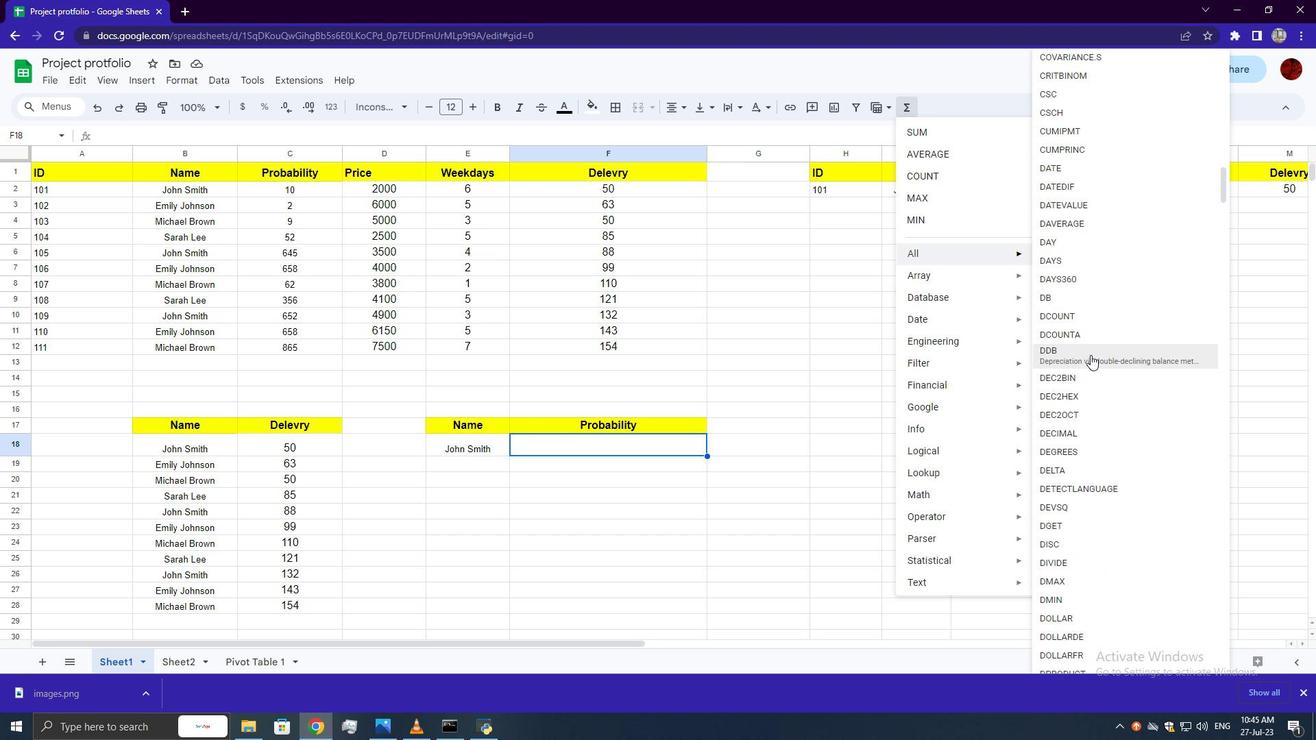 
Action: Mouse scrolled (1090, 354) with delta (0, 0)
Screenshot: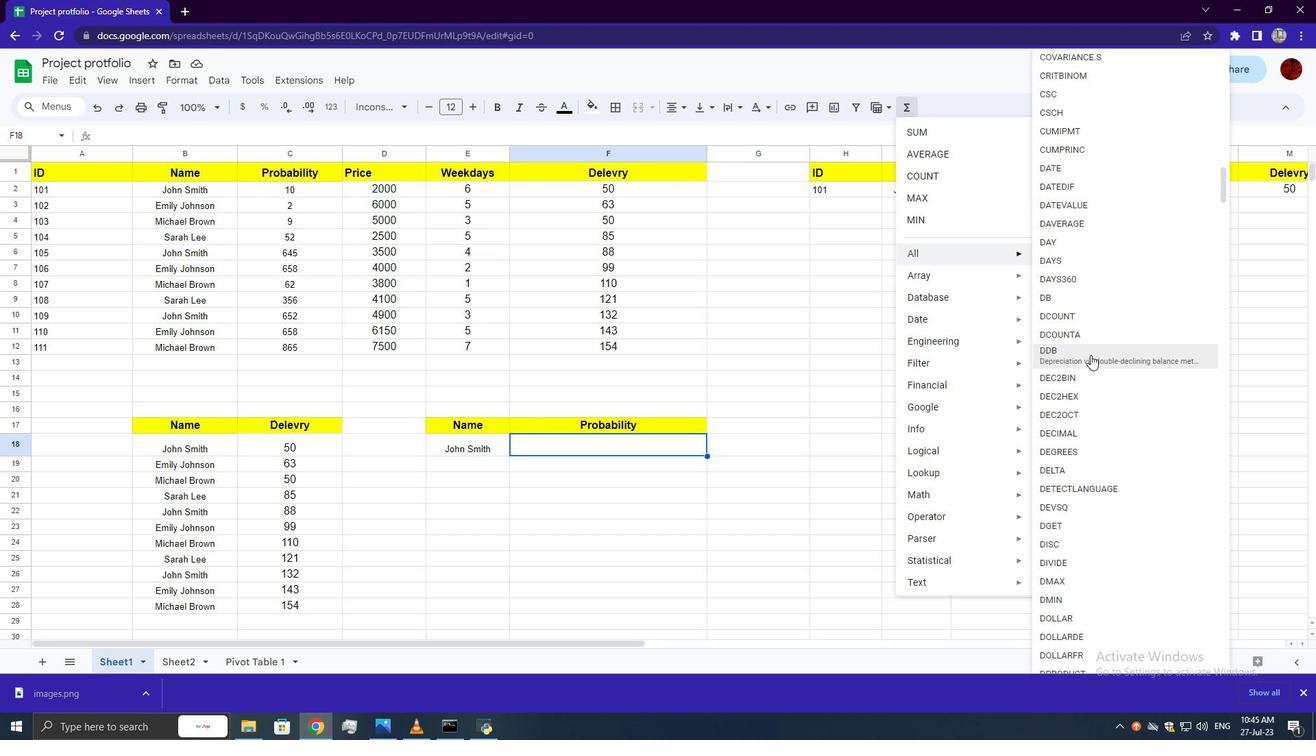 
Action: Mouse scrolled (1090, 354) with delta (0, 0)
Screenshot: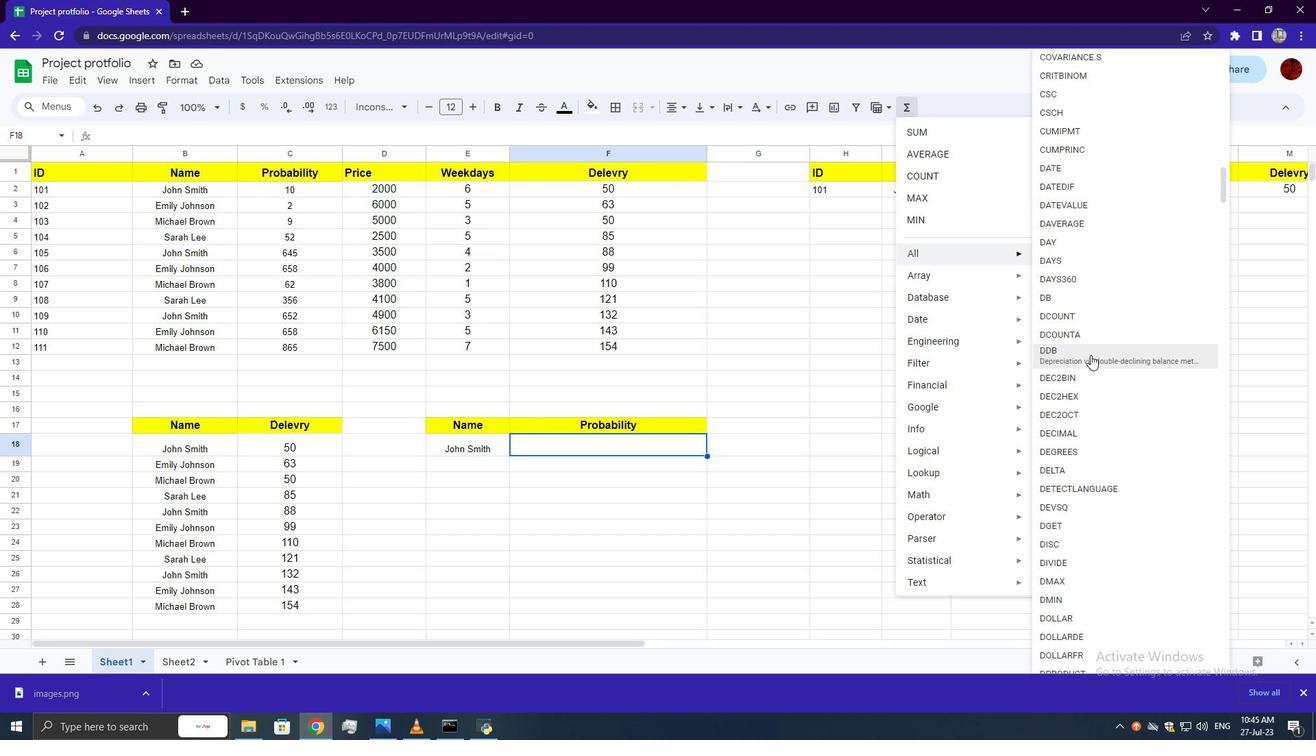 
Action: Mouse scrolled (1090, 354) with delta (0, 0)
Screenshot: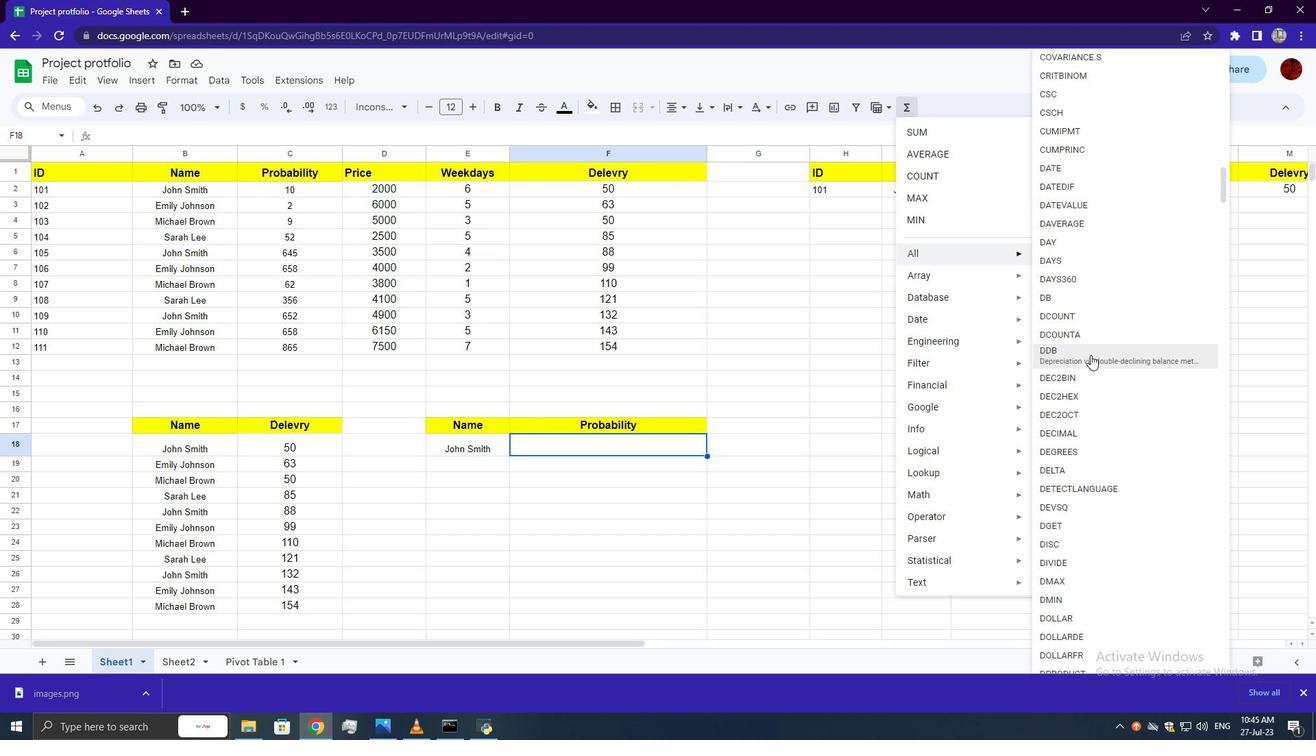 
Action: Mouse scrolled (1090, 354) with delta (0, 0)
Screenshot: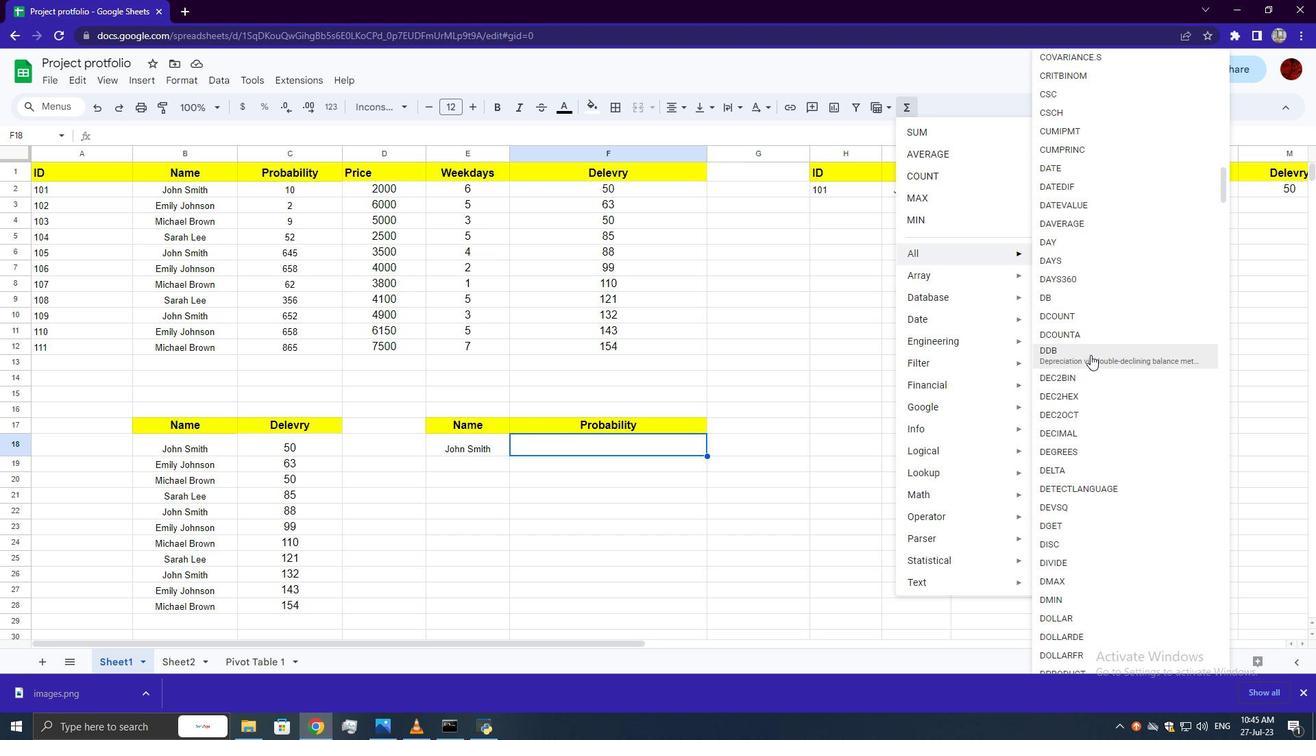 
Action: Mouse scrolled (1090, 354) with delta (0, 0)
Screenshot: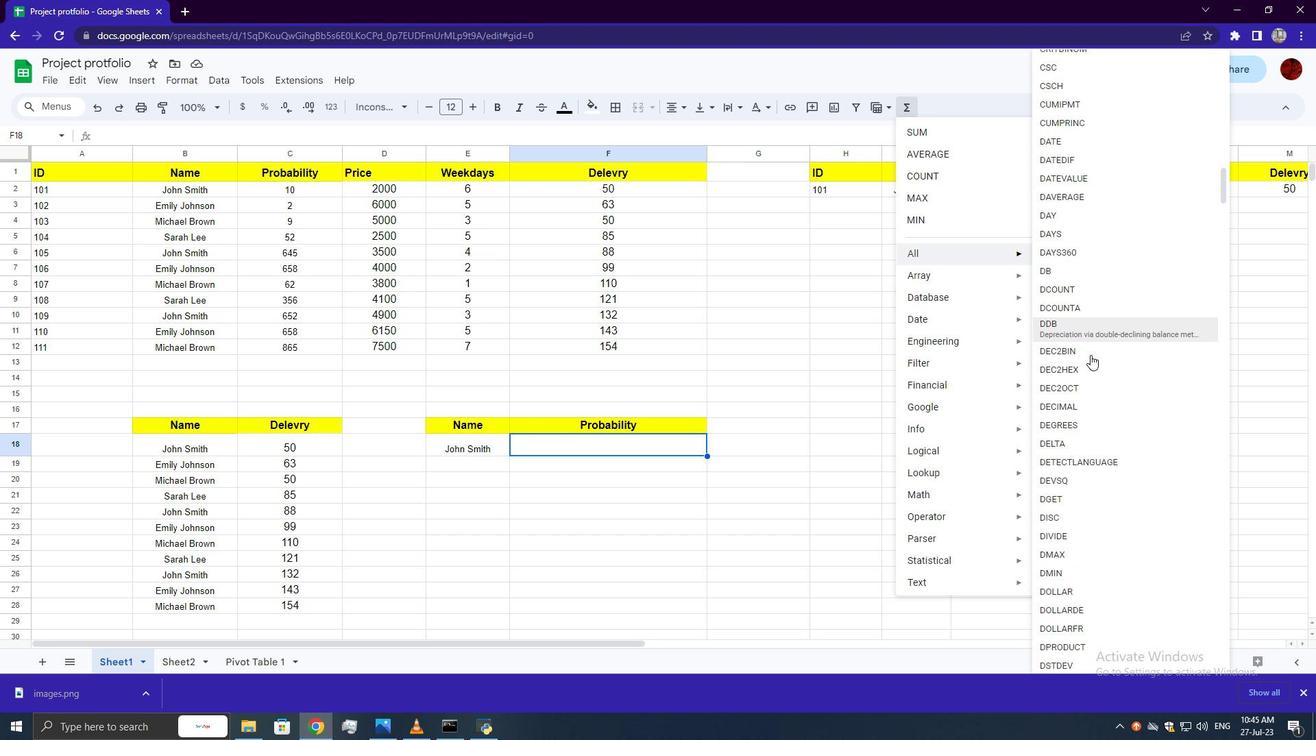 
Action: Mouse scrolled (1090, 354) with delta (0, 0)
Screenshot: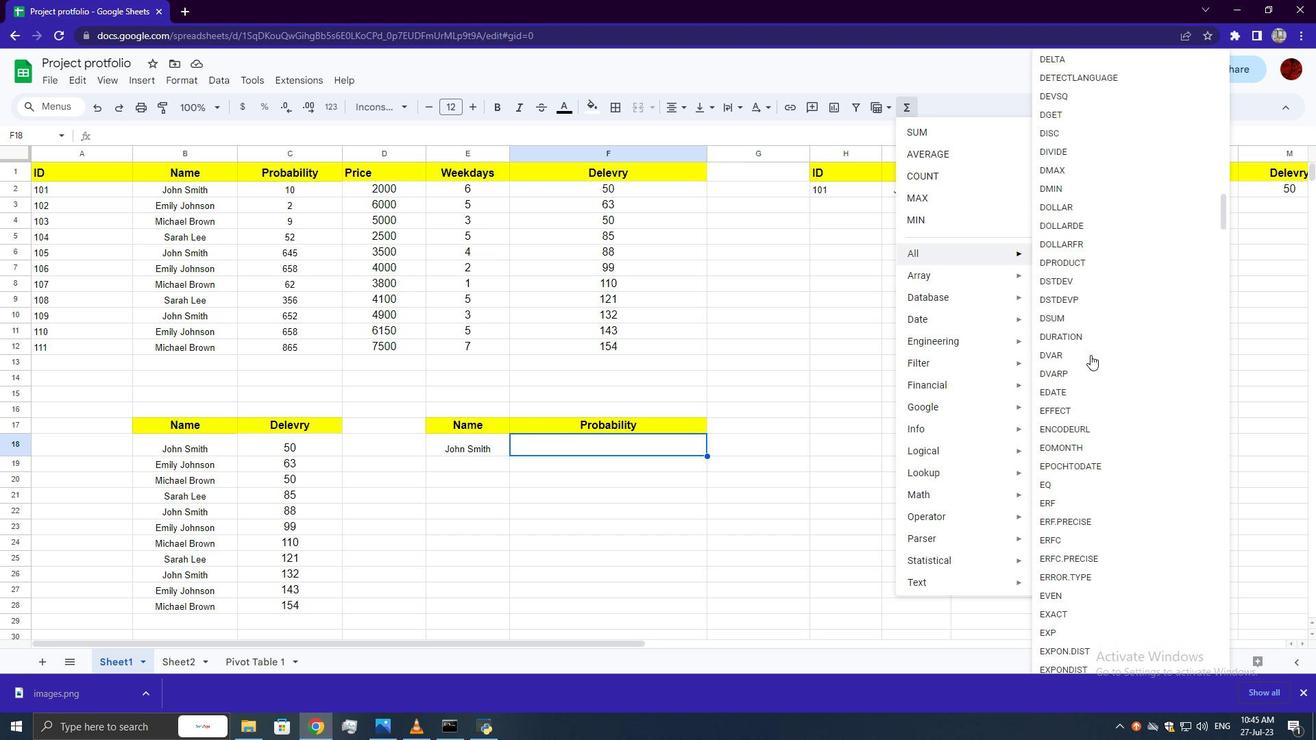 
Action: Mouse scrolled (1090, 354) with delta (0, 0)
Screenshot: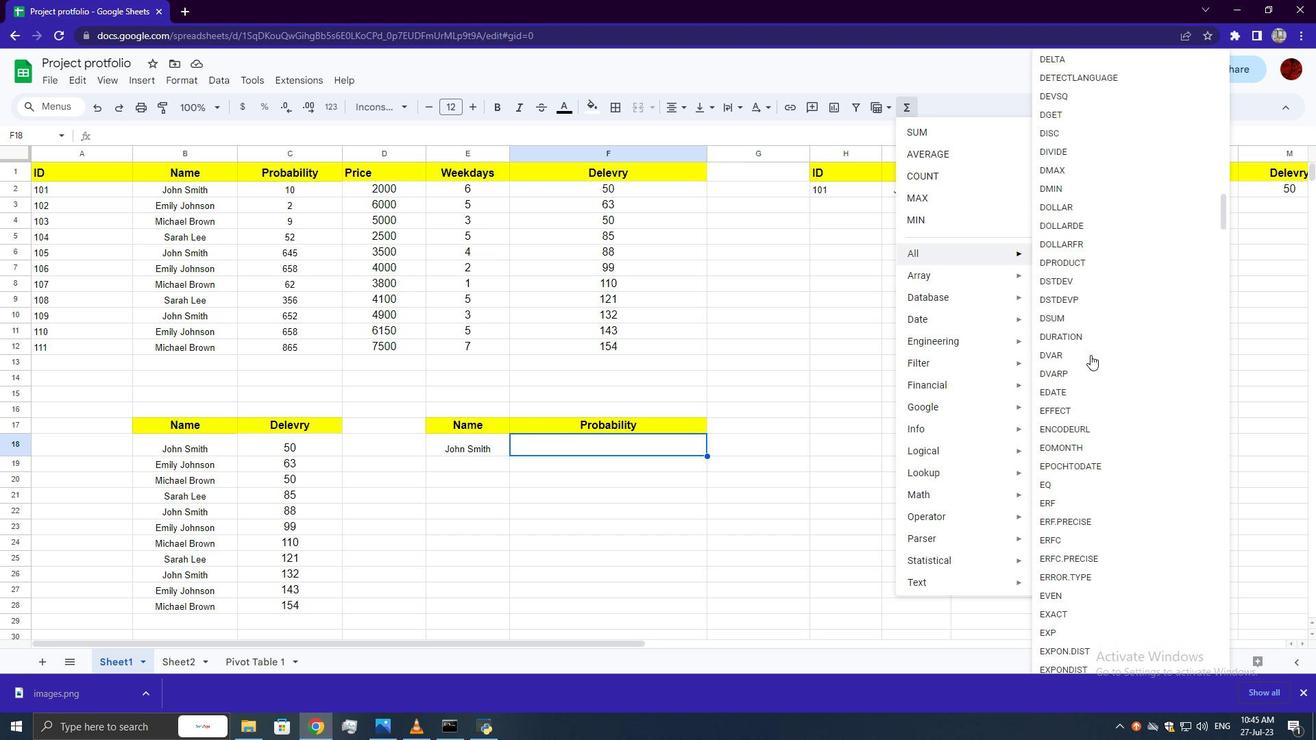 
Action: Mouse scrolled (1090, 354) with delta (0, 0)
Screenshot: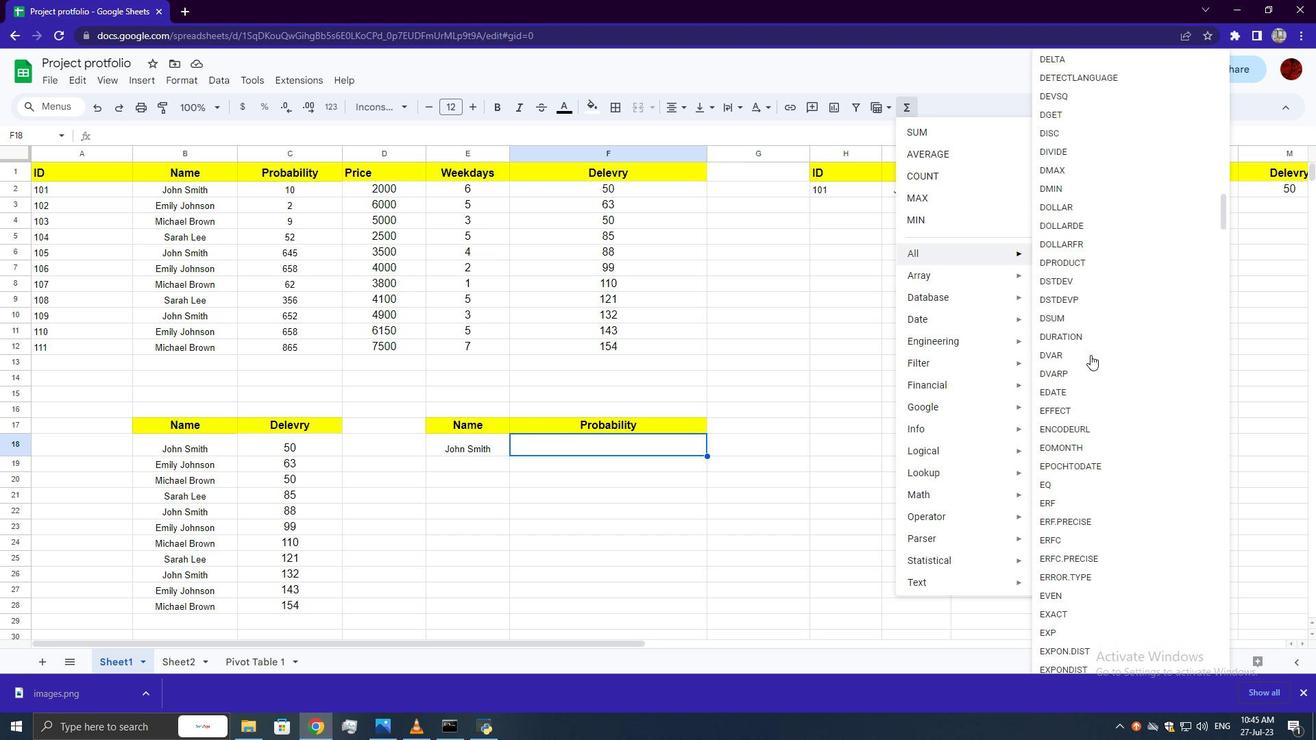 
Action: Mouse scrolled (1090, 354) with delta (0, 0)
Screenshot: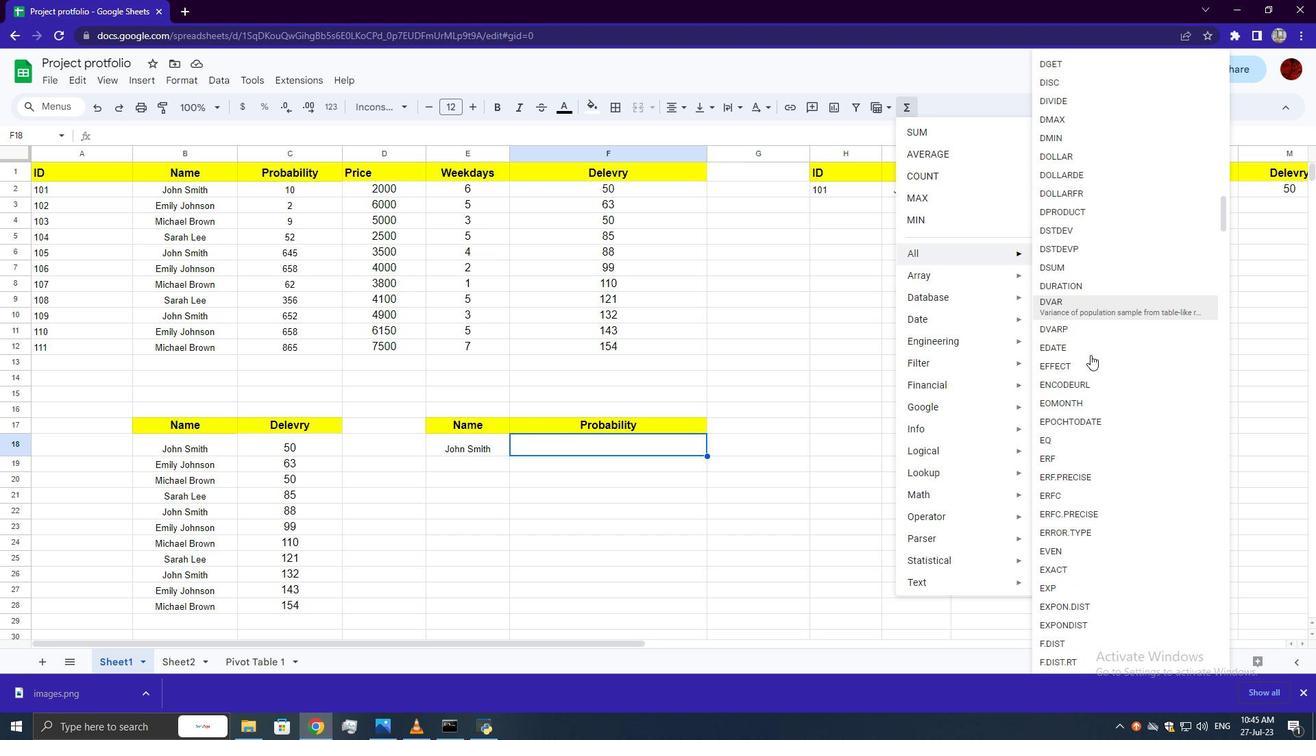 
Action: Mouse scrolled (1090, 354) with delta (0, 0)
Screenshot: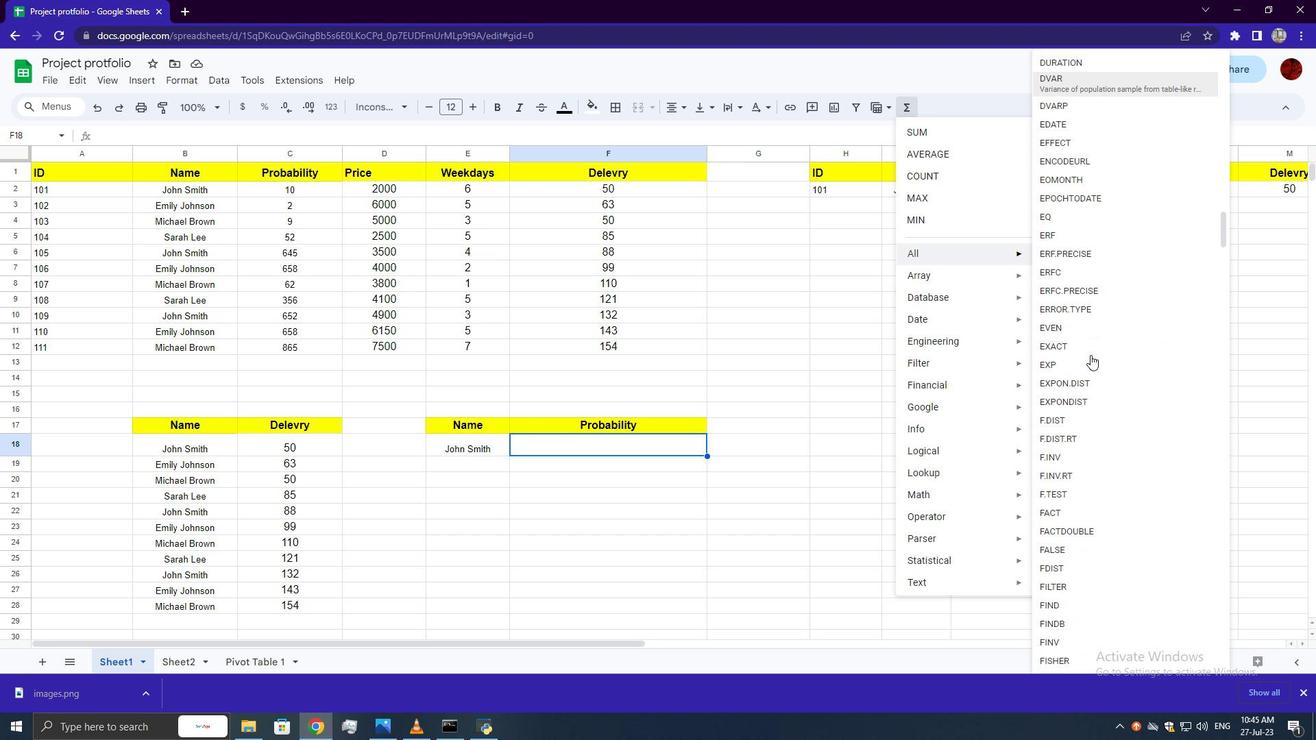 
Action: Mouse scrolled (1090, 354) with delta (0, 0)
Screenshot: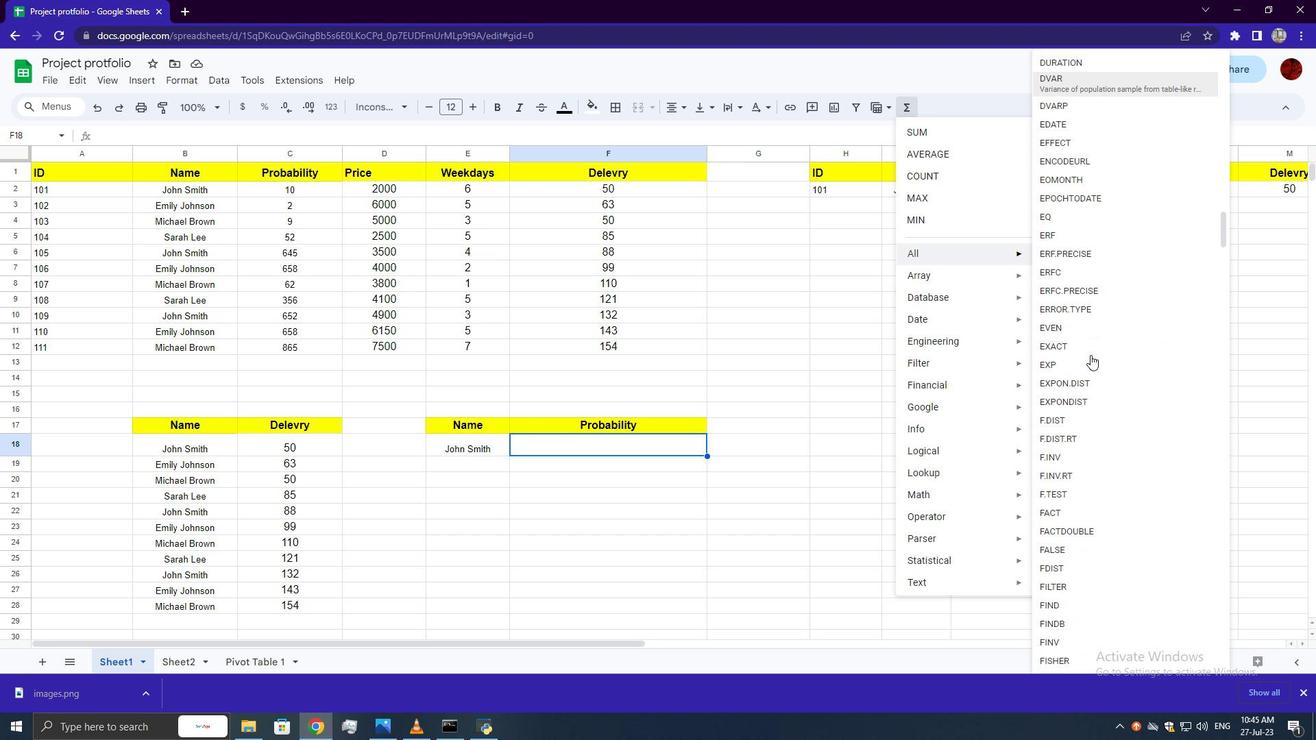 
Action: Mouse scrolled (1090, 354) with delta (0, 0)
Screenshot: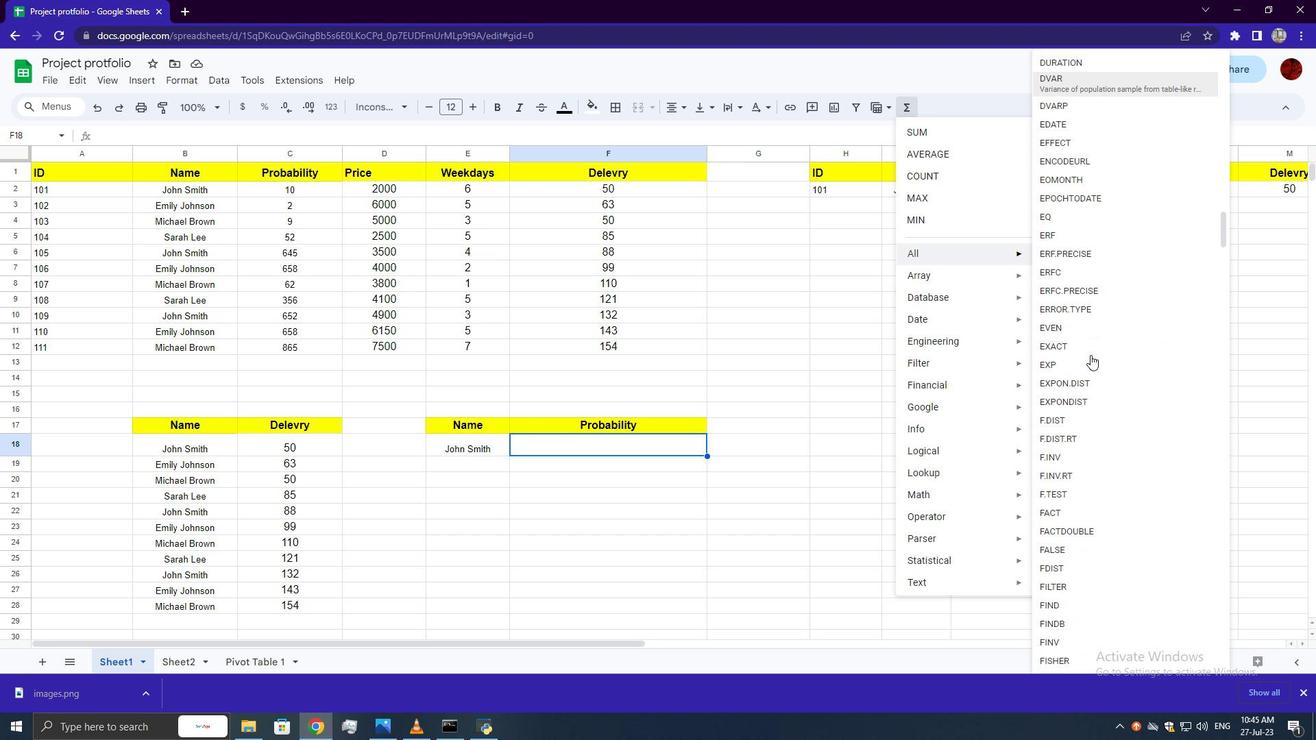 
Action: Mouse scrolled (1090, 354) with delta (0, 0)
Screenshot: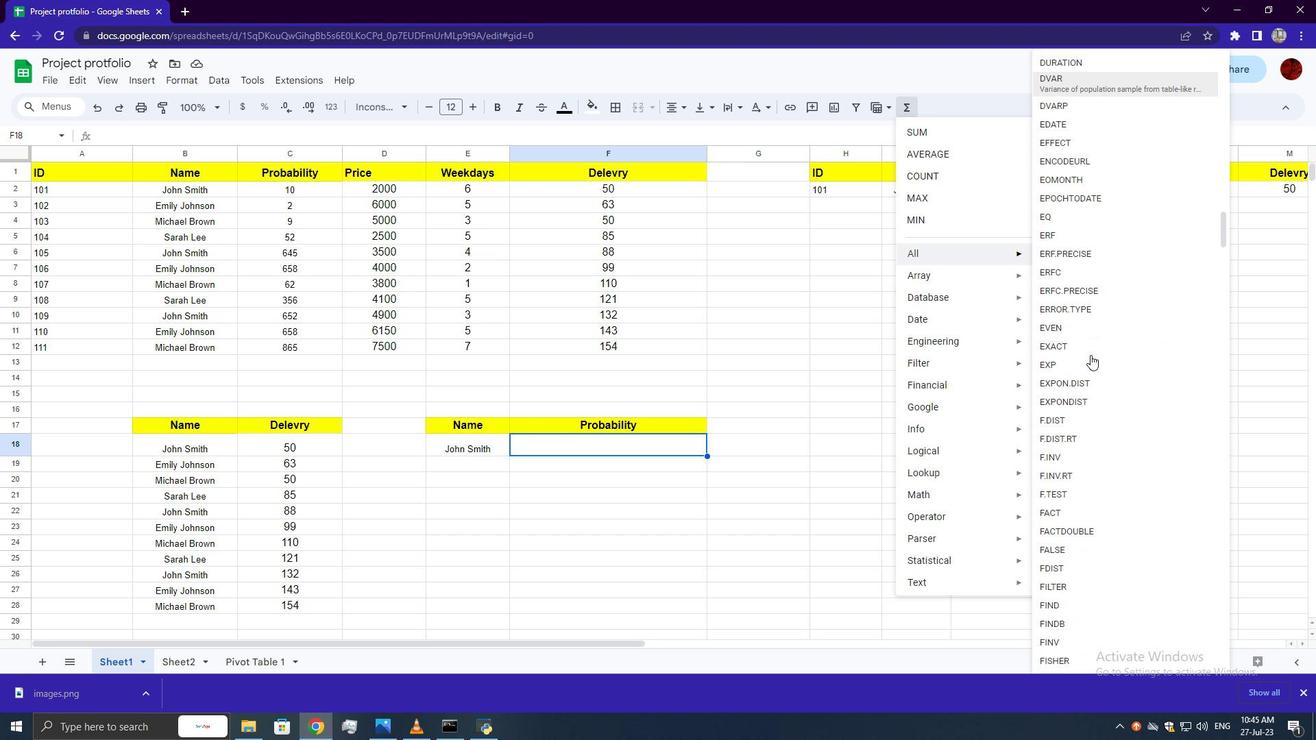 
Action: Mouse scrolled (1090, 354) with delta (0, 0)
Screenshot: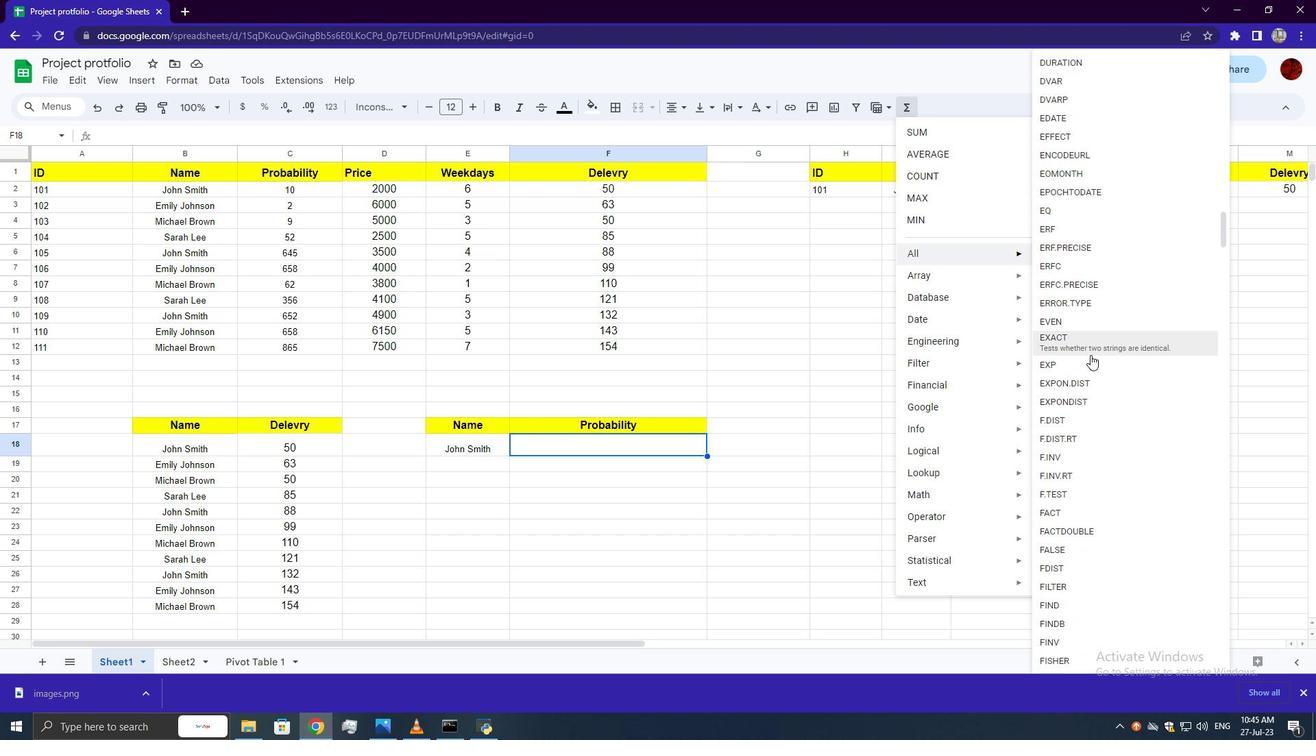 
Action: Mouse scrolled (1090, 354) with delta (0, 0)
Screenshot: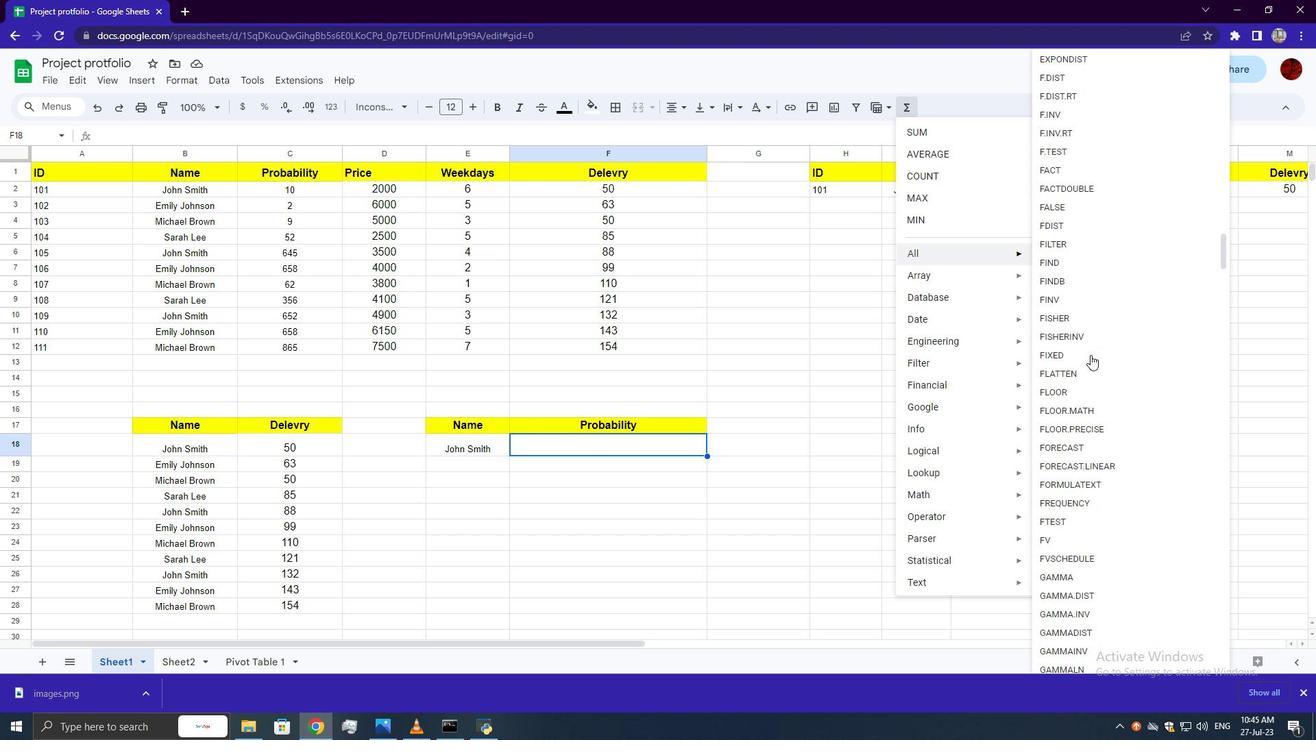 
Action: Mouse scrolled (1090, 354) with delta (0, 0)
Screenshot: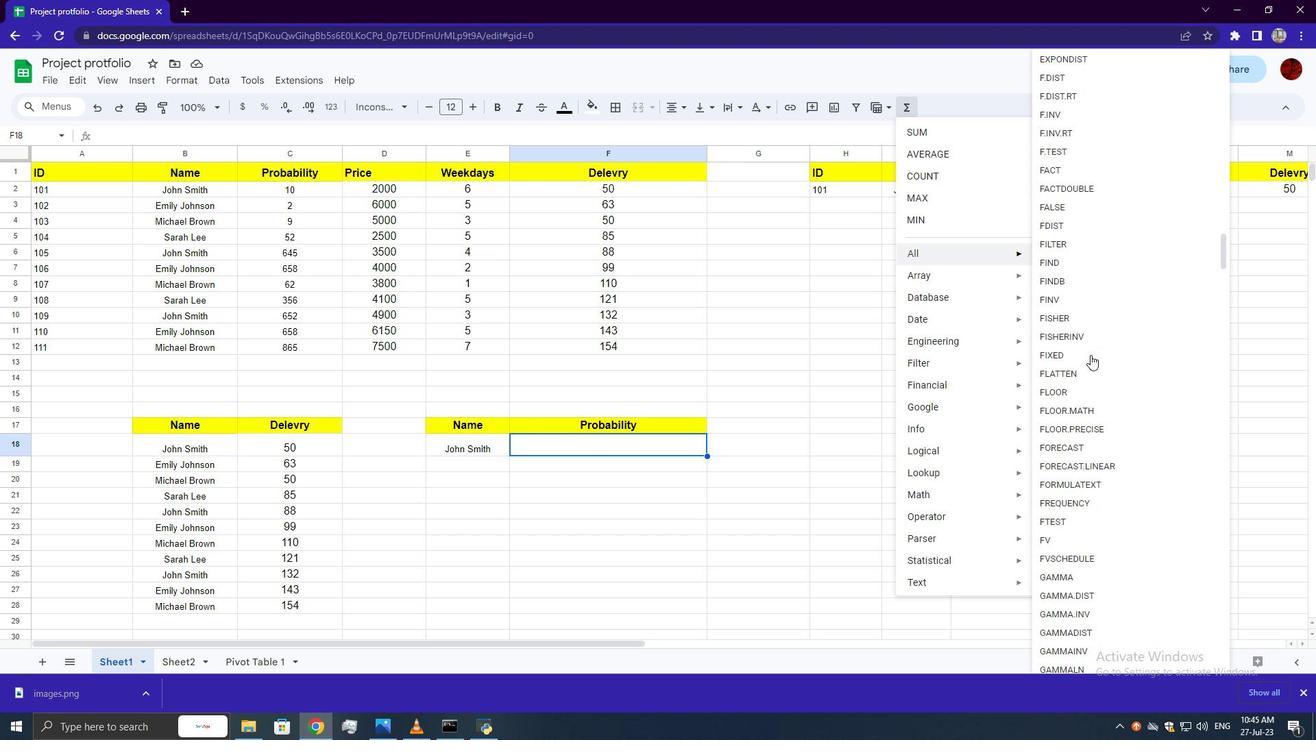 
Action: Mouse scrolled (1090, 354) with delta (0, 0)
Screenshot: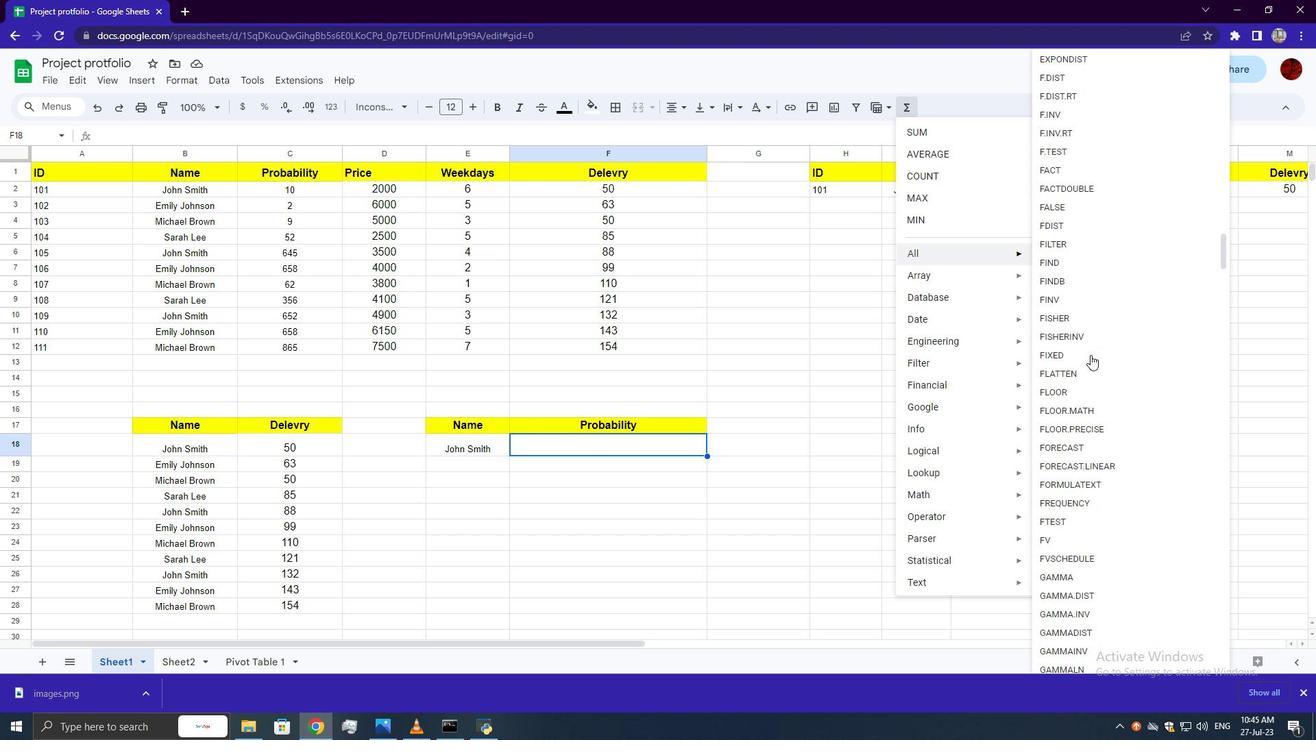 
Action: Mouse scrolled (1090, 354) with delta (0, 0)
Screenshot: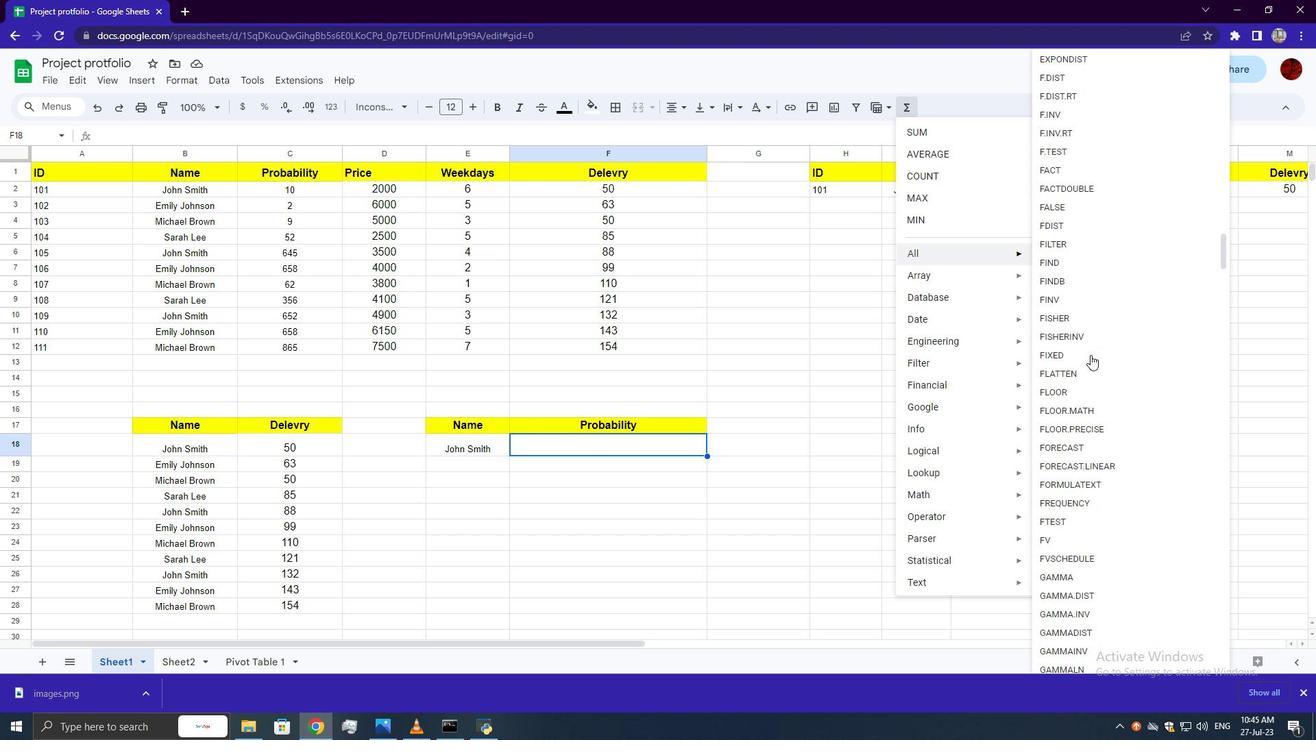
Action: Mouse scrolled (1090, 354) with delta (0, 0)
Screenshot: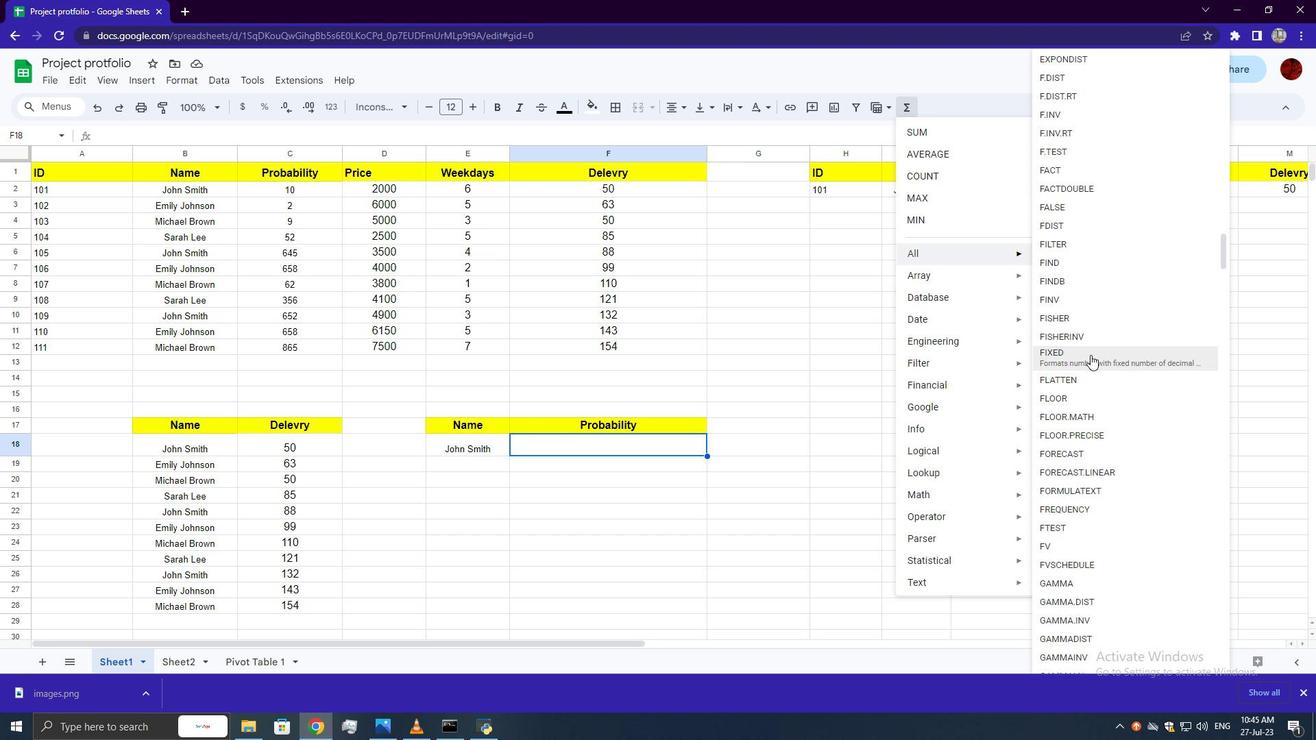 
Action: Mouse scrolled (1090, 354) with delta (0, 0)
Screenshot: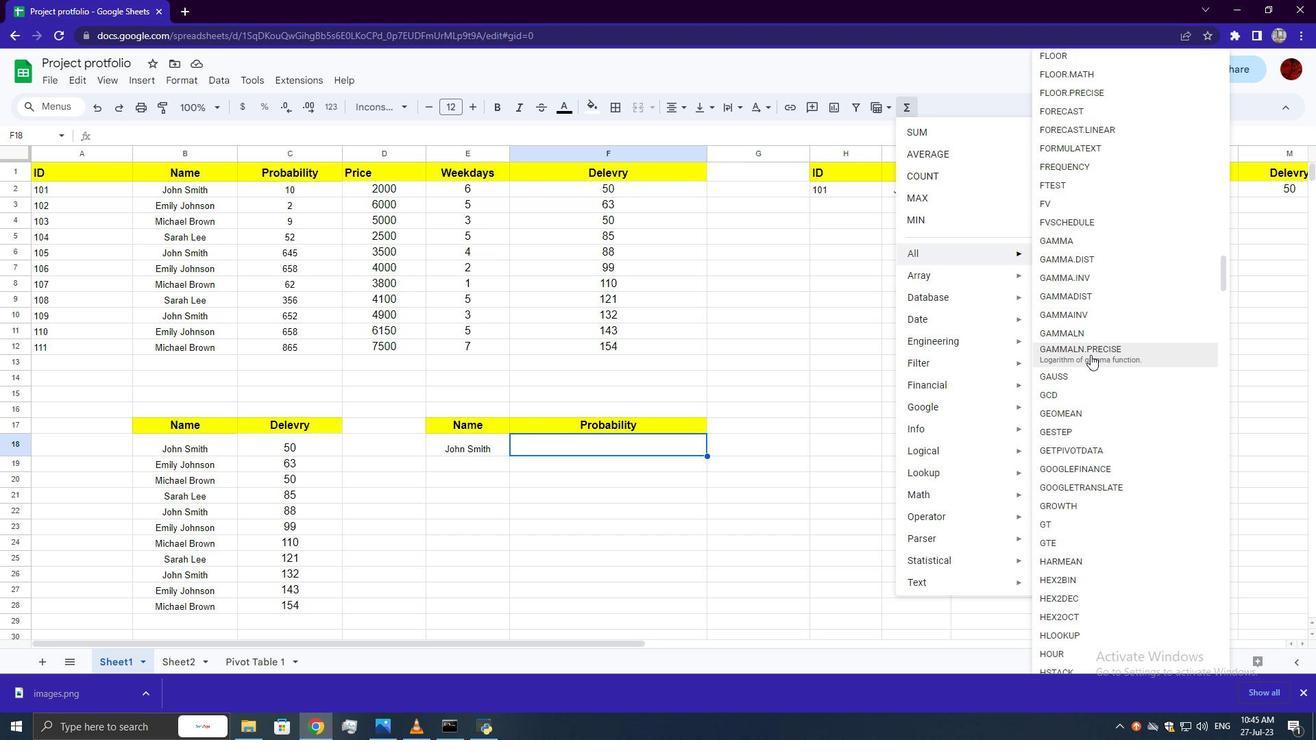 
Action: Mouse scrolled (1090, 354) with delta (0, 0)
Screenshot: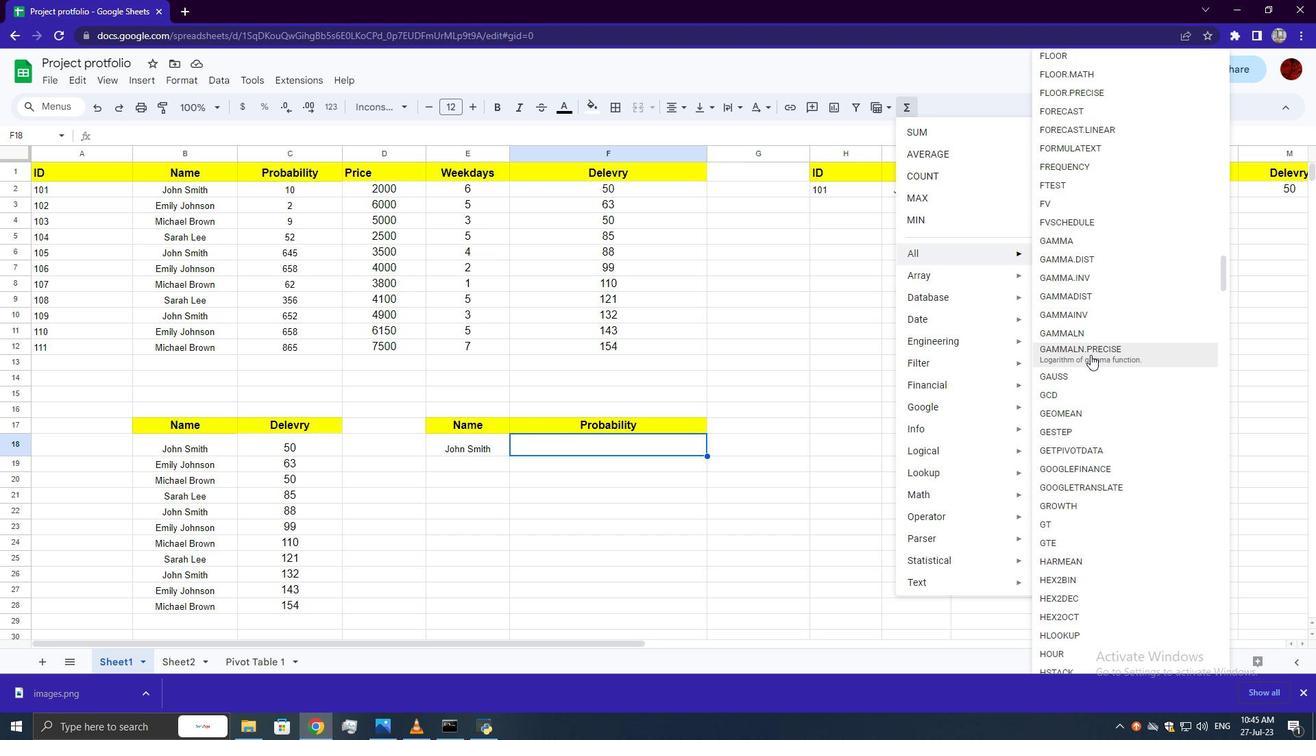 
Action: Mouse scrolled (1090, 354) with delta (0, 0)
Screenshot: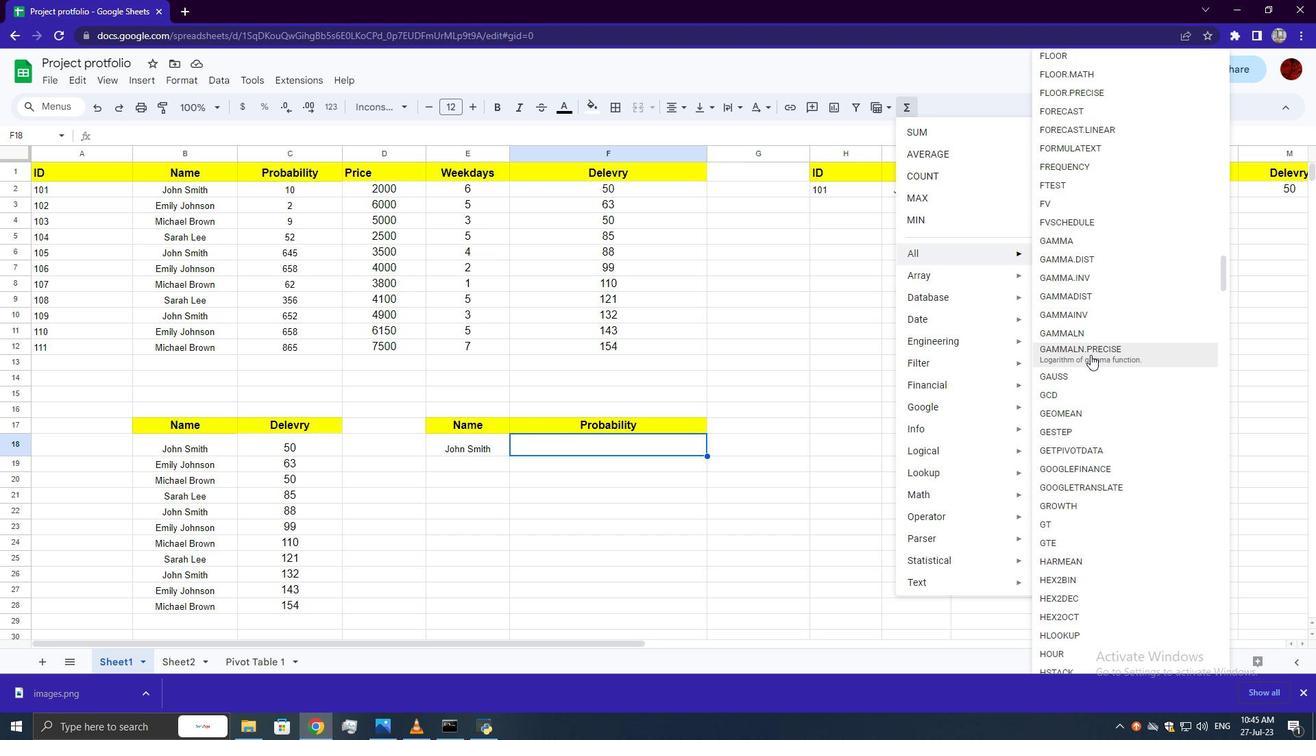 
Action: Mouse scrolled (1090, 354) with delta (0, 0)
Screenshot: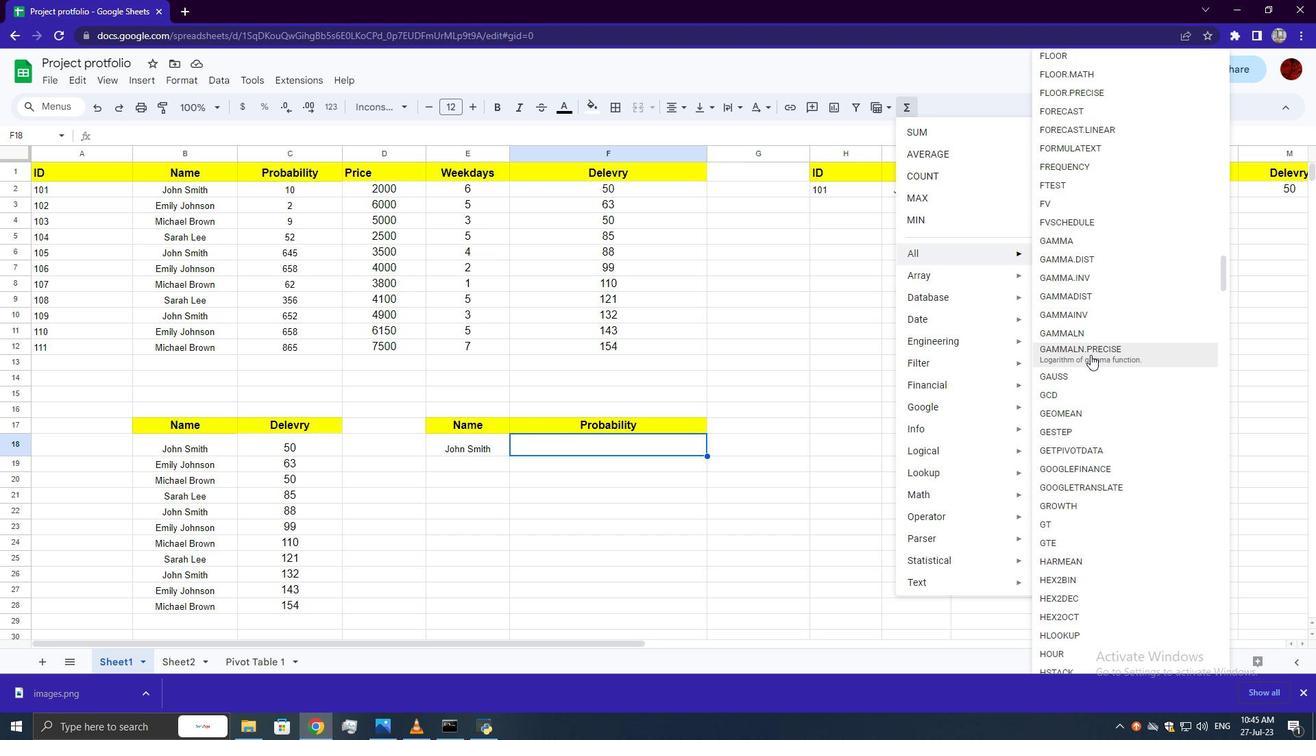 
Action: Mouse moved to (1069, 663)
Screenshot: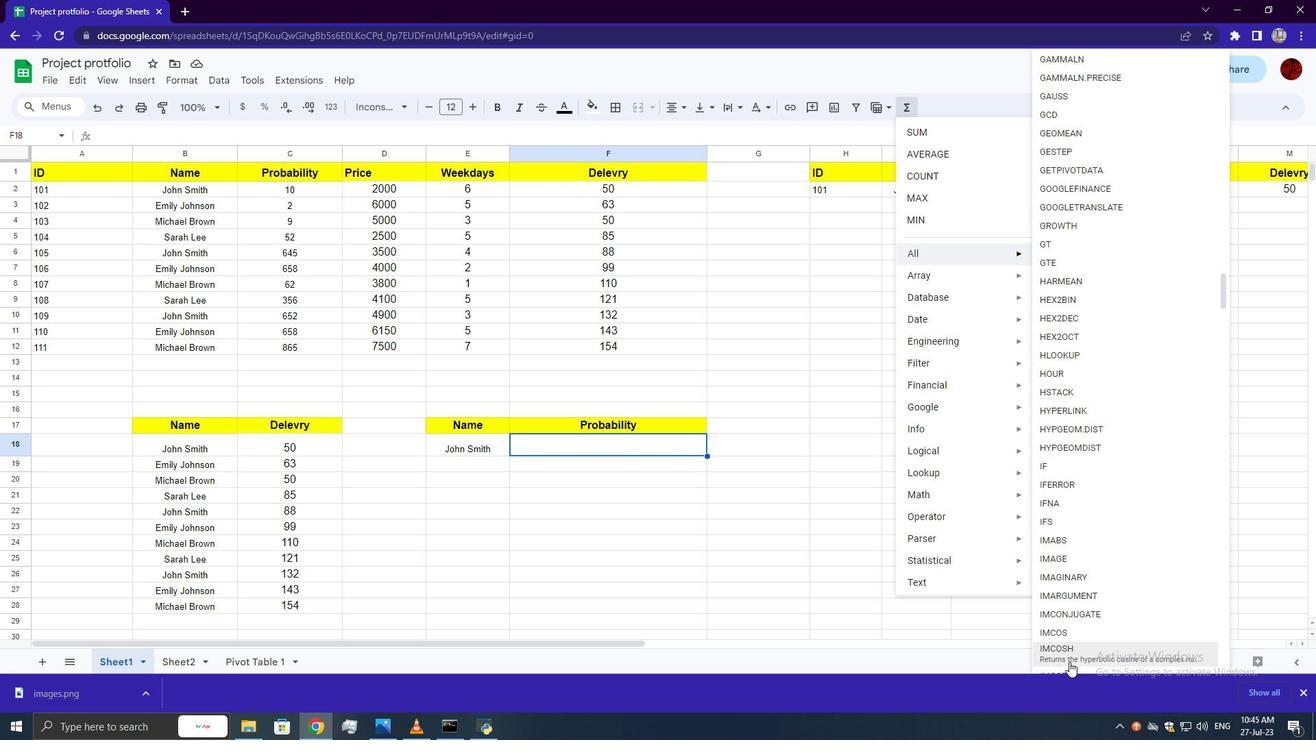 
Action: Mouse scrolled (1069, 663) with delta (0, 0)
Screenshot: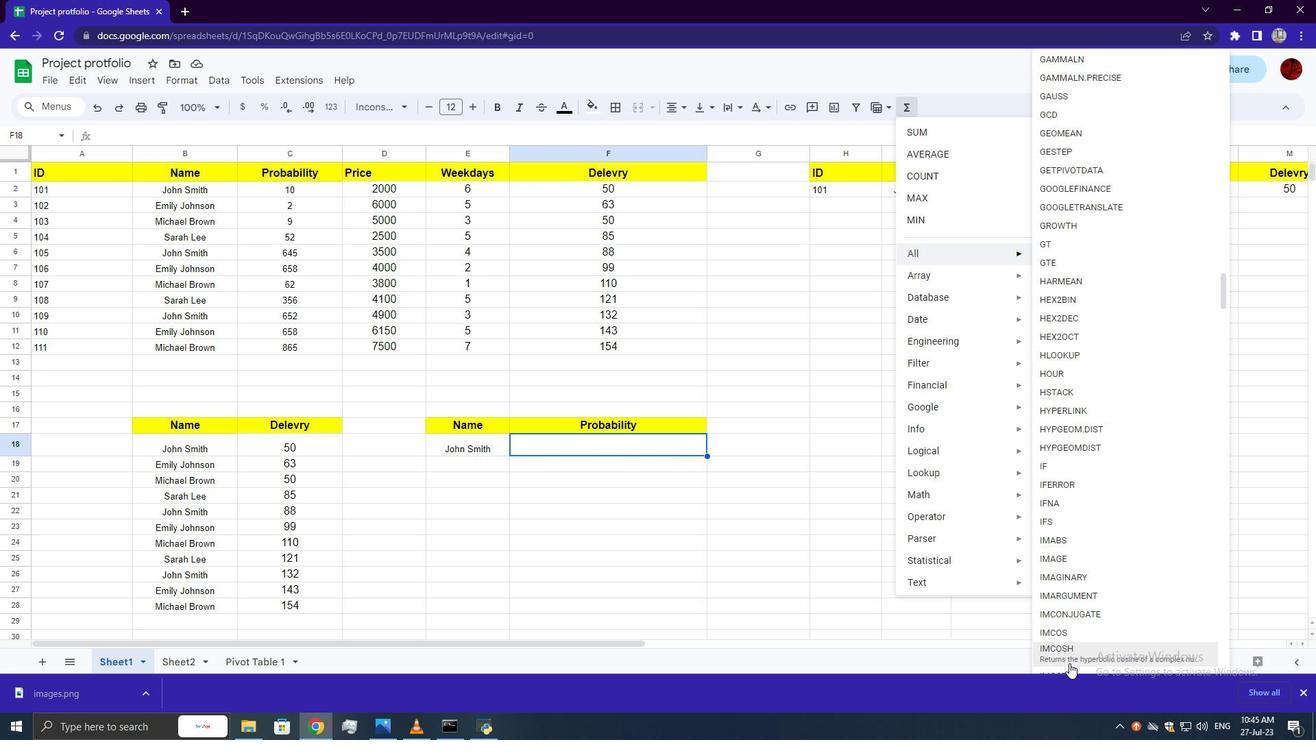 
Action: Mouse moved to (1071, 590)
Screenshot: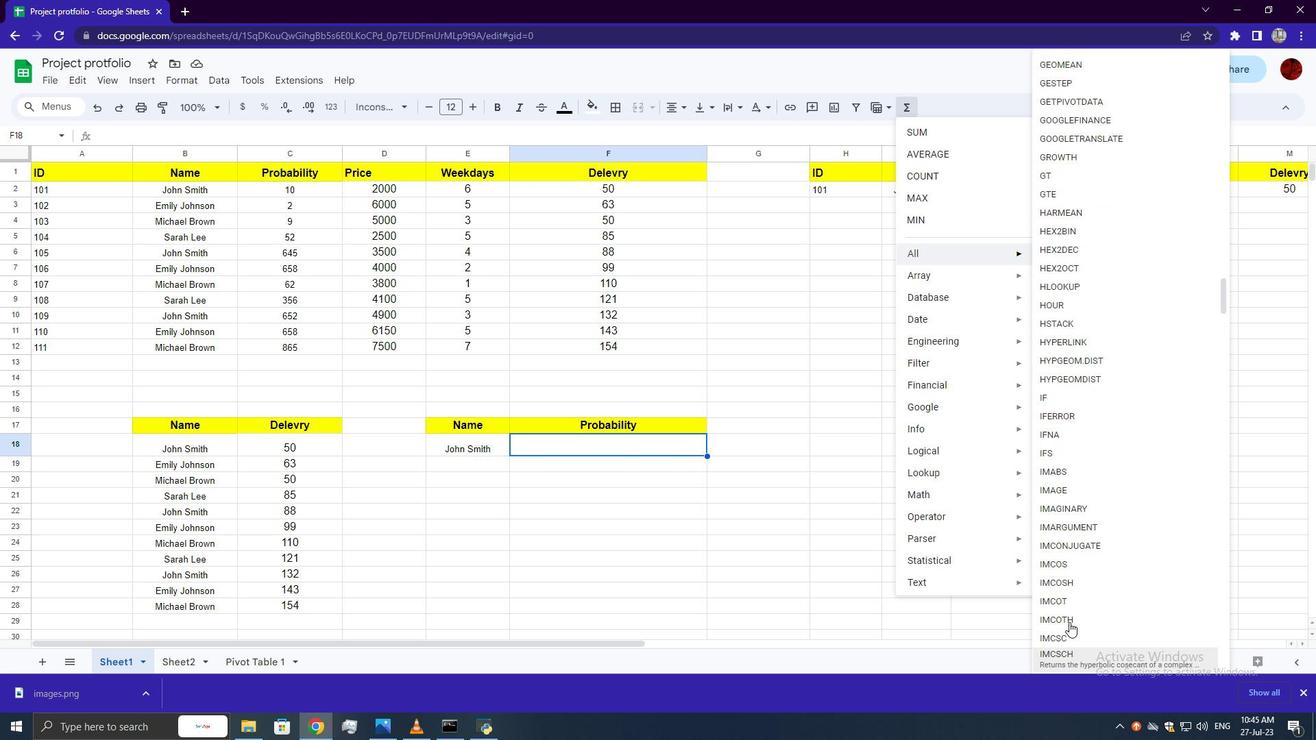 
Action: Mouse pressed left at (1071, 590)
Screenshot: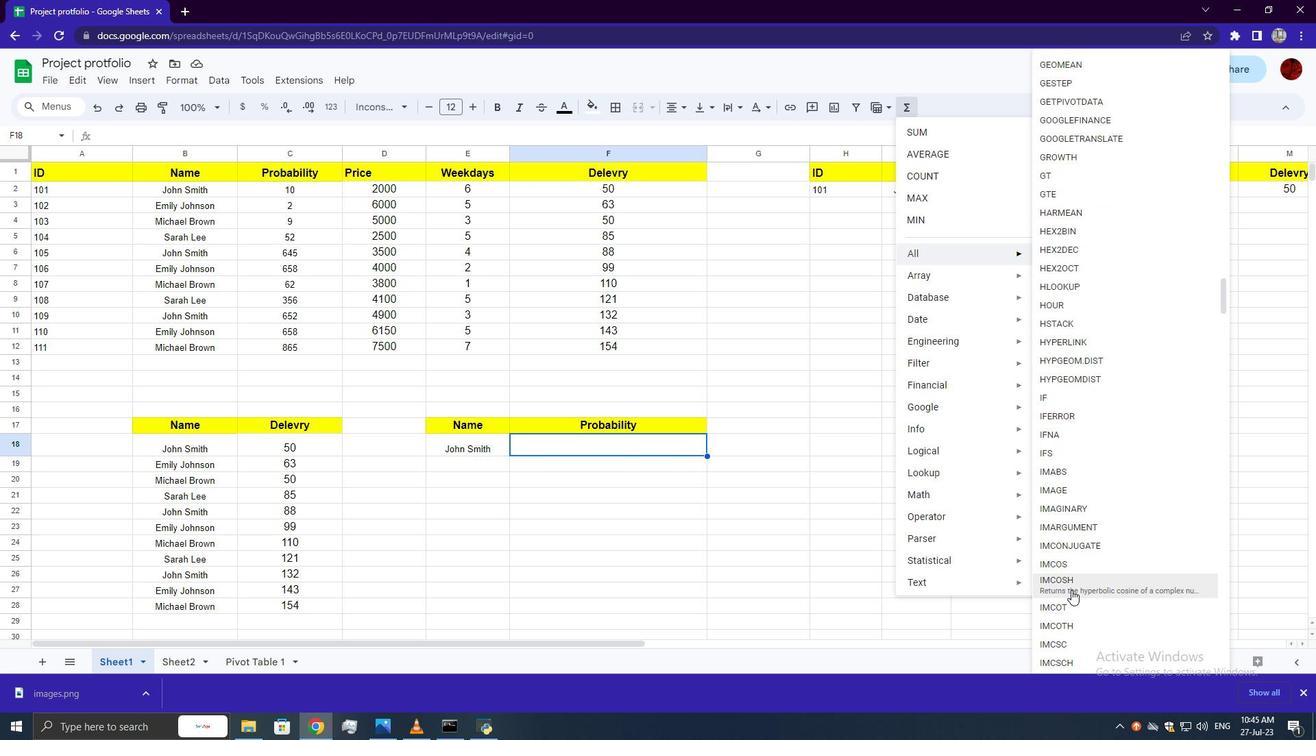 
Action: Key pressed <Key.shift_r><Key.shift_r><Key.shift_r><Key.shift_r><Key.shift_r>"2+3<Key.shift_r><Key.shift_r><Key.shift_r><Key.shift_r><Key.shift_r><Key.shift_r><Key.shift_r>i<Key.shift_r>"<Key.enter>
Screenshot: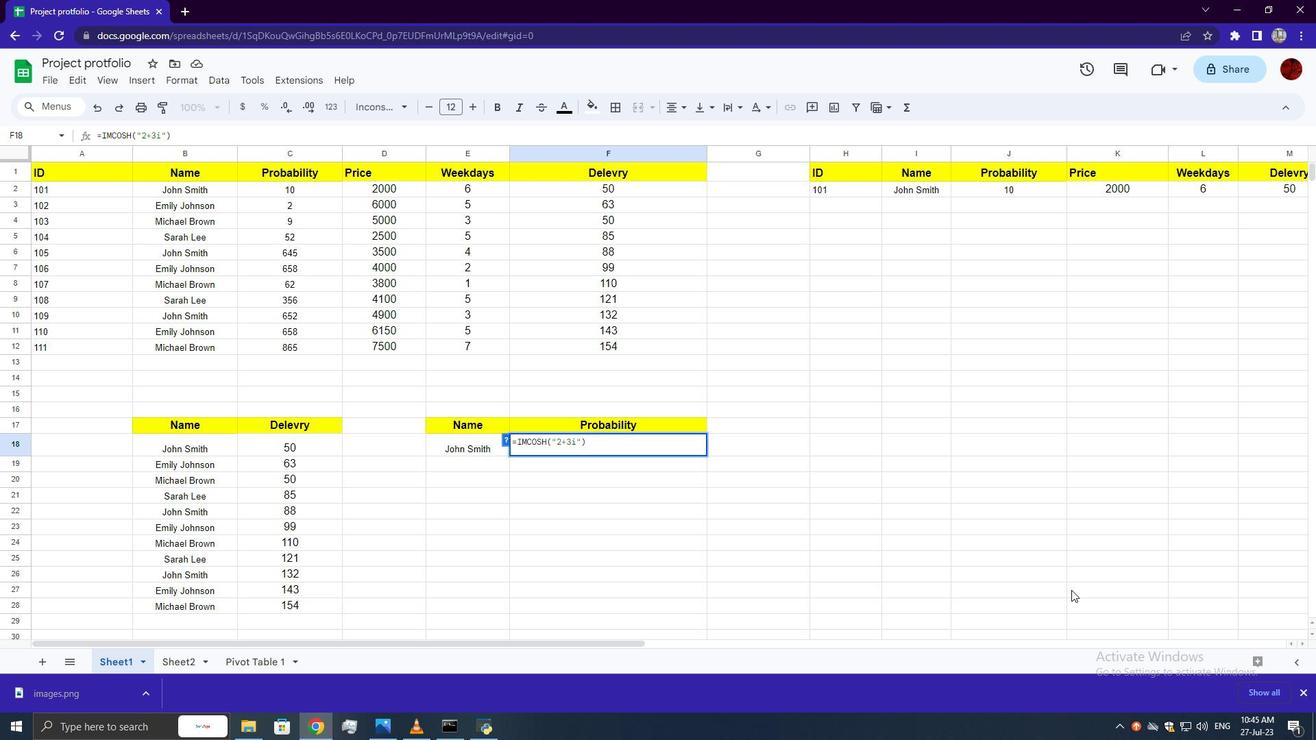 
